 Task: Create a scrum project ArcticForge. Add to scrum project ArcticForge a team member softage.1@softage.net and assign as Project Lead. Add to scrum project ArcticForge a team member softage.2@softage.net
Action: Mouse moved to (171, 48)
Screenshot: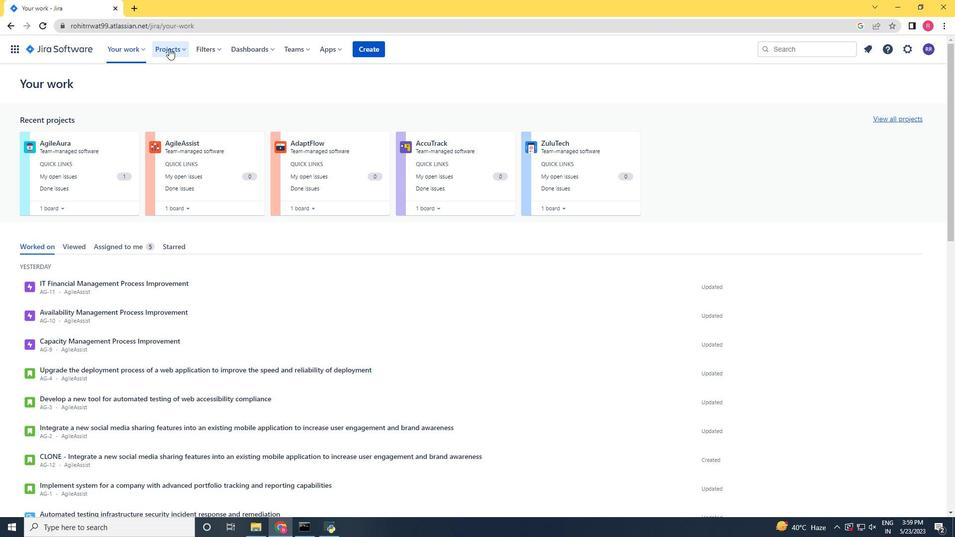 
Action: Mouse pressed left at (171, 48)
Screenshot: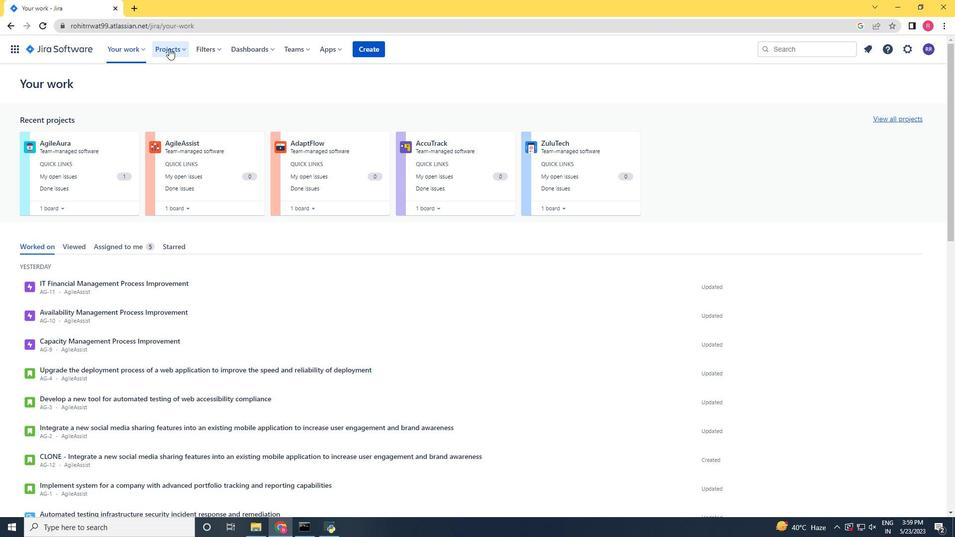 
Action: Mouse moved to (194, 243)
Screenshot: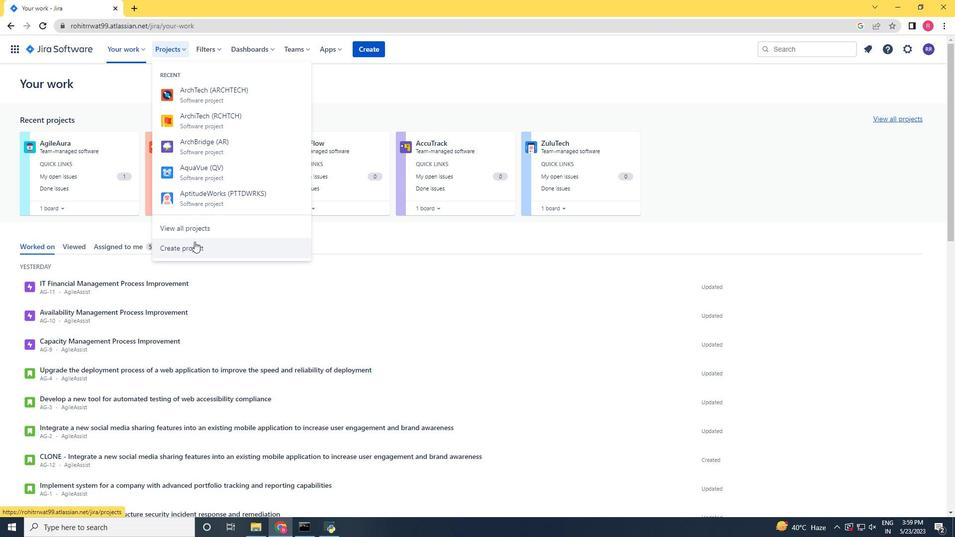 
Action: Mouse pressed left at (194, 243)
Screenshot: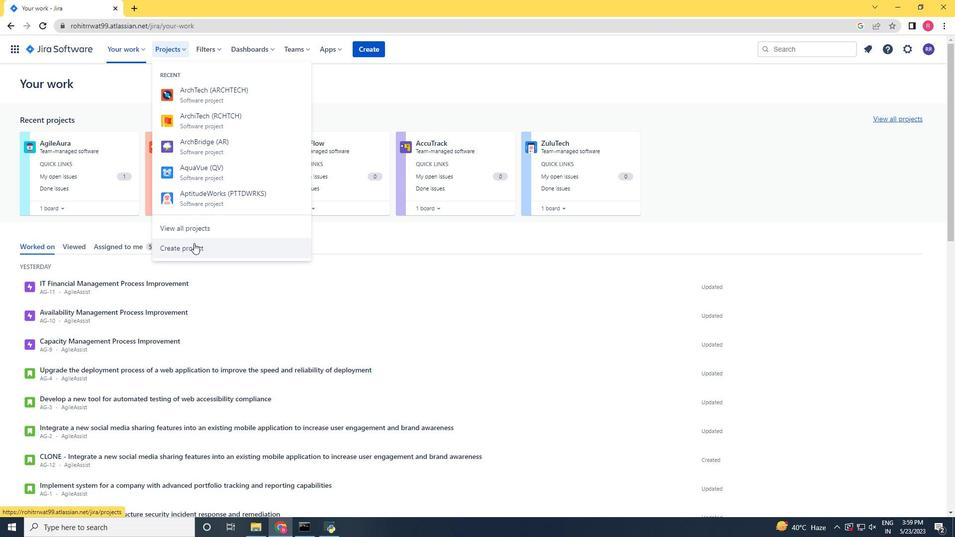 
Action: Mouse moved to (426, 229)
Screenshot: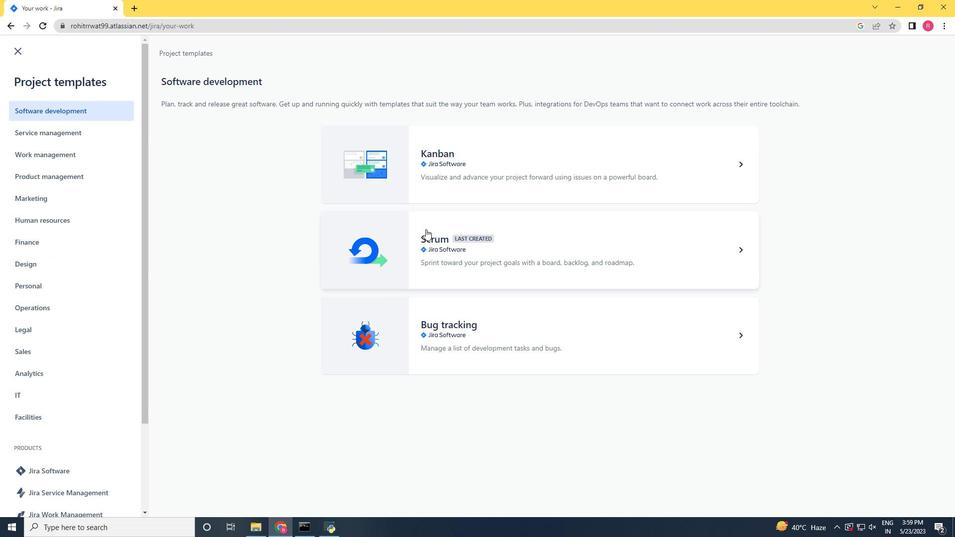 
Action: Mouse pressed left at (426, 229)
Screenshot: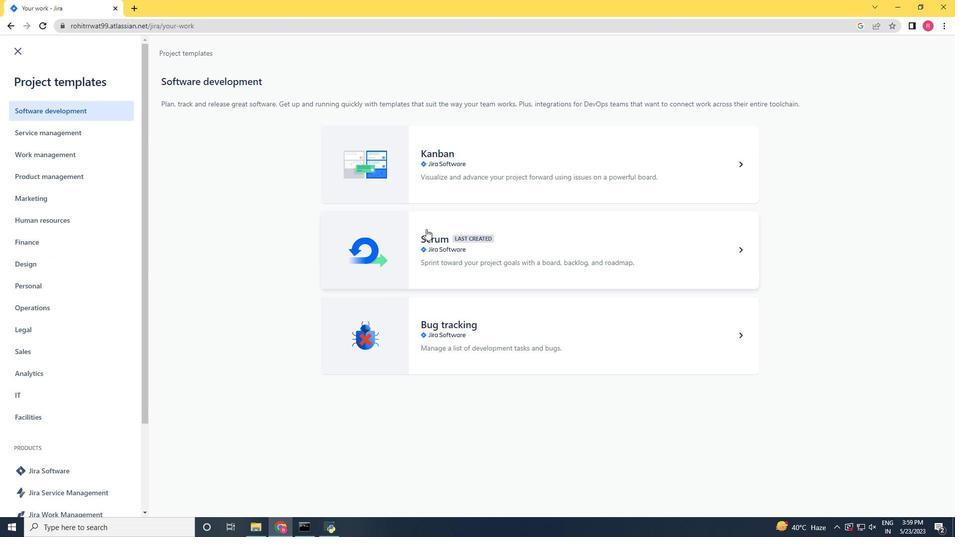 
Action: Mouse moved to (739, 492)
Screenshot: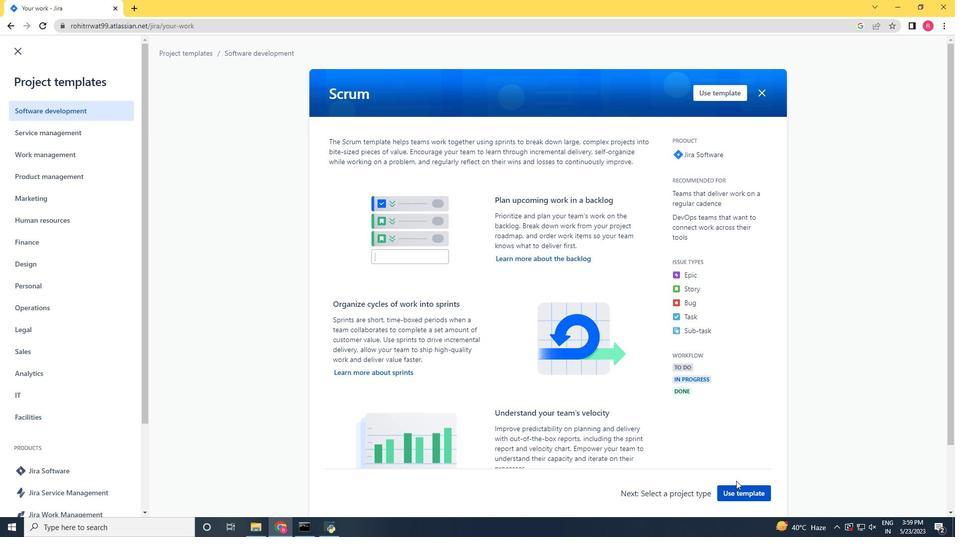 
Action: Mouse pressed left at (739, 492)
Screenshot: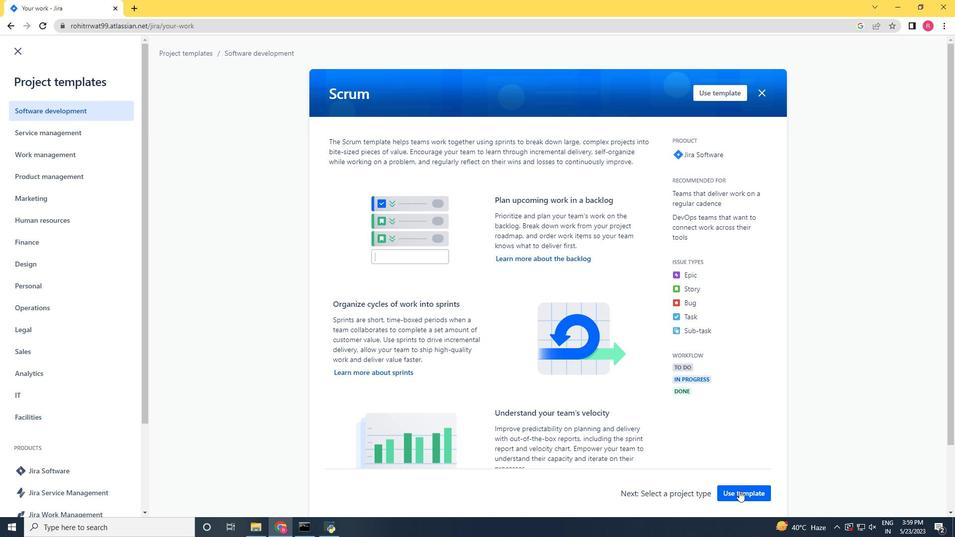 
Action: Mouse moved to (434, 489)
Screenshot: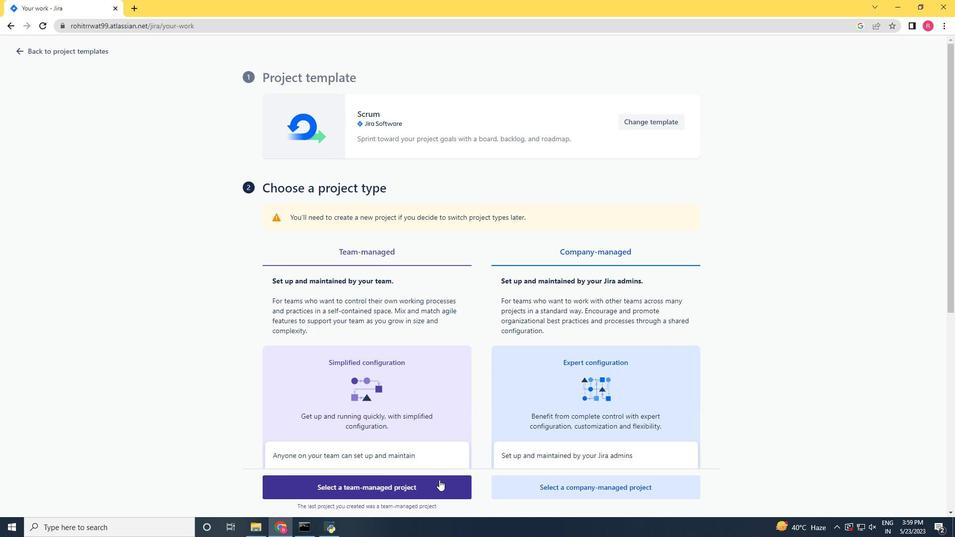 
Action: Mouse pressed left at (434, 489)
Screenshot: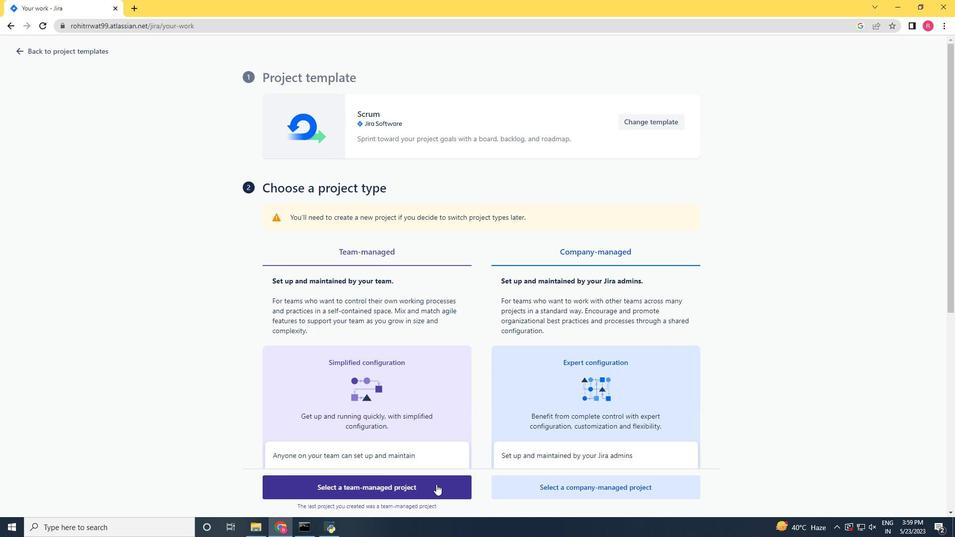 
Action: Mouse moved to (326, 114)
Screenshot: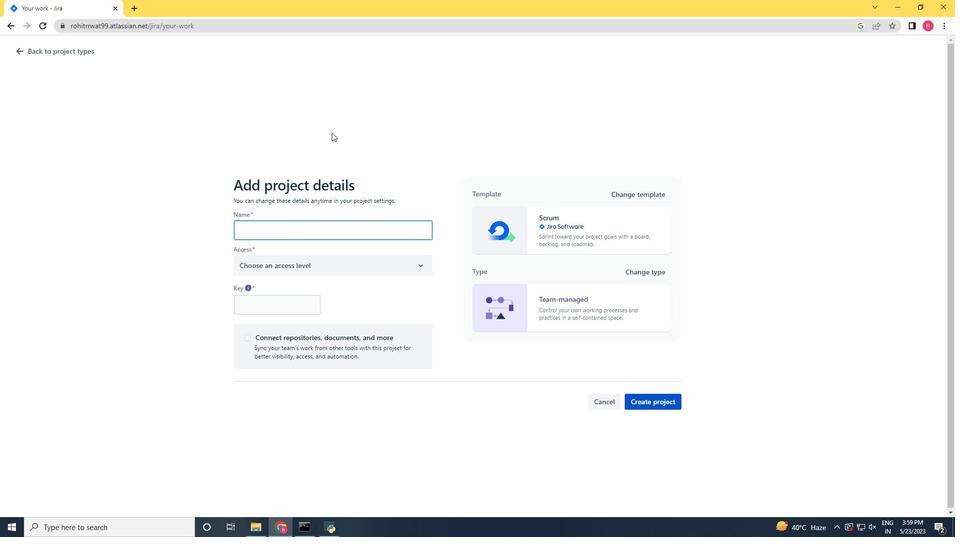 
Action: Key pressed <Key.shift><Key.shift><Key.shift><Key.shift><Key.shift><Key.shift><Key.shift><Key.shift><Key.shift><Key.shift><Key.shift><Key.shift><Key.shift><Key.shift><Key.shift>Arctic<Key.shift><Key.shift><Key.shift><Key.shift><Key.shift><Key.shift><Key.shift><Key.shift><Key.shift><Key.shift><Key.shift><Key.shift>Forge
Screenshot: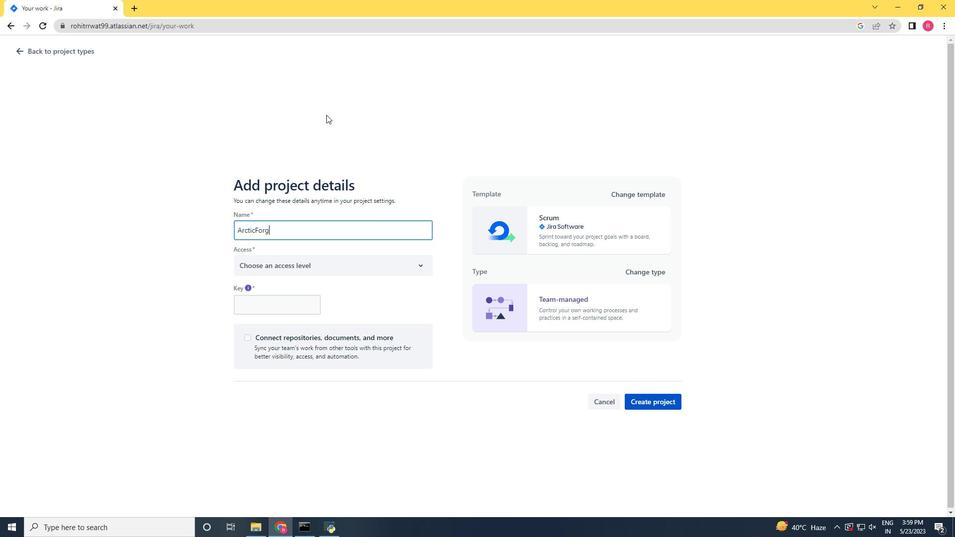
Action: Mouse moved to (323, 262)
Screenshot: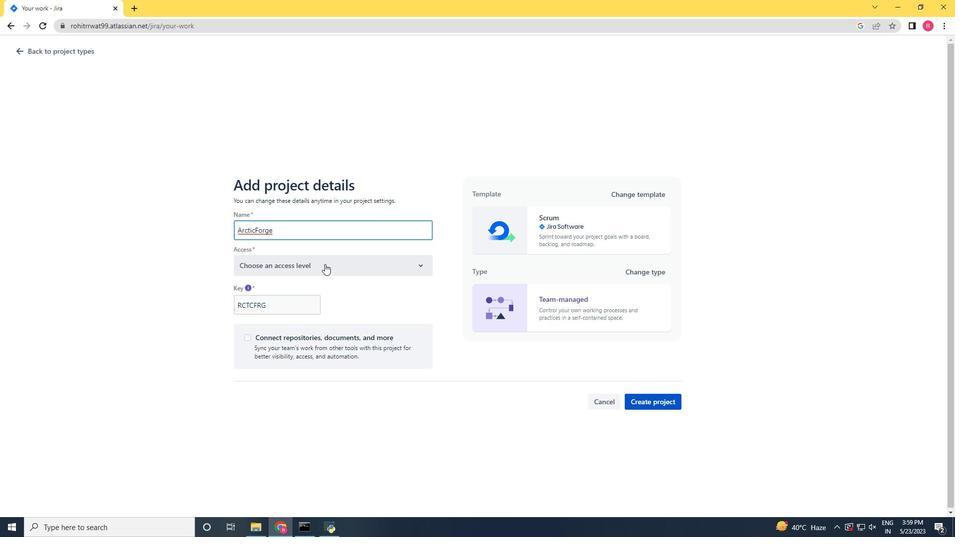 
Action: Mouse pressed left at (323, 262)
Screenshot: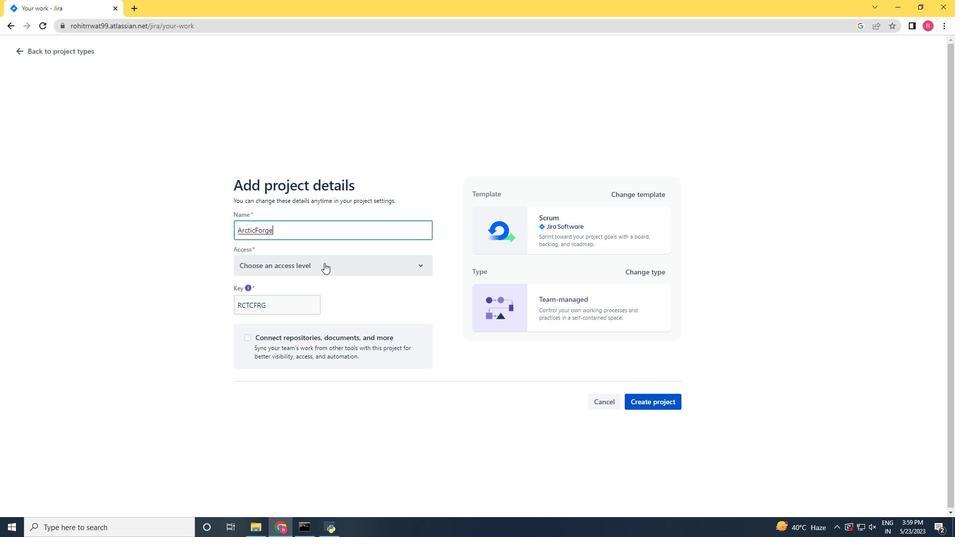 
Action: Mouse moved to (304, 302)
Screenshot: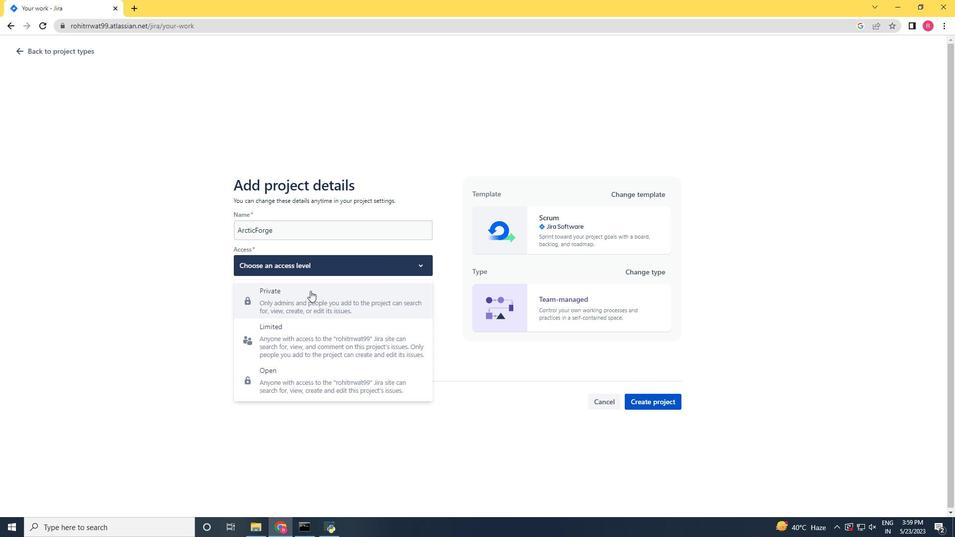 
Action: Mouse pressed left at (304, 302)
Screenshot: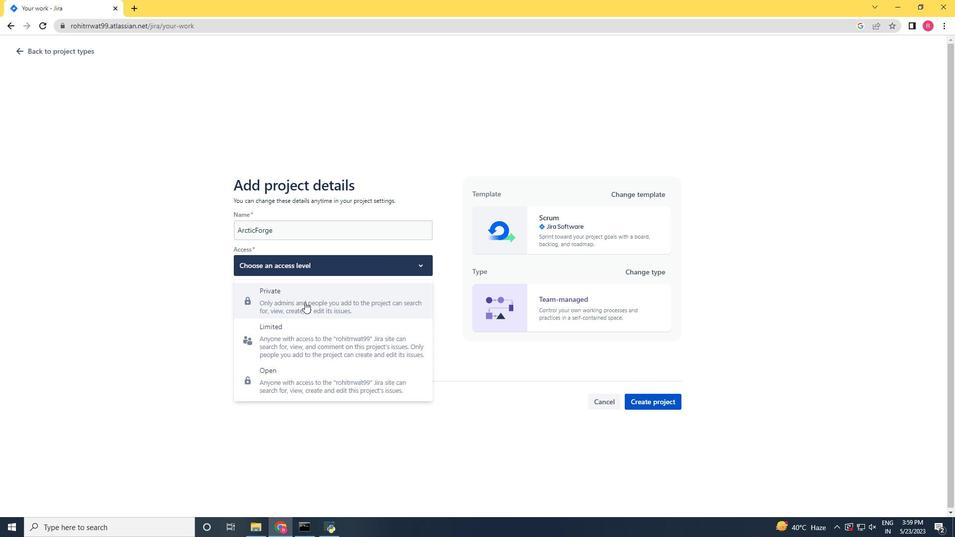 
Action: Mouse moved to (659, 402)
Screenshot: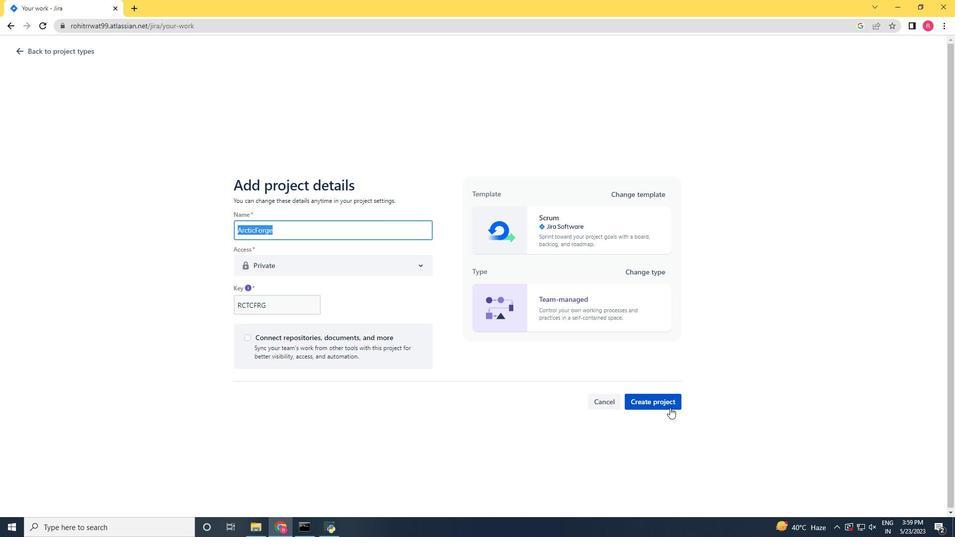 
Action: Mouse pressed left at (659, 402)
Screenshot: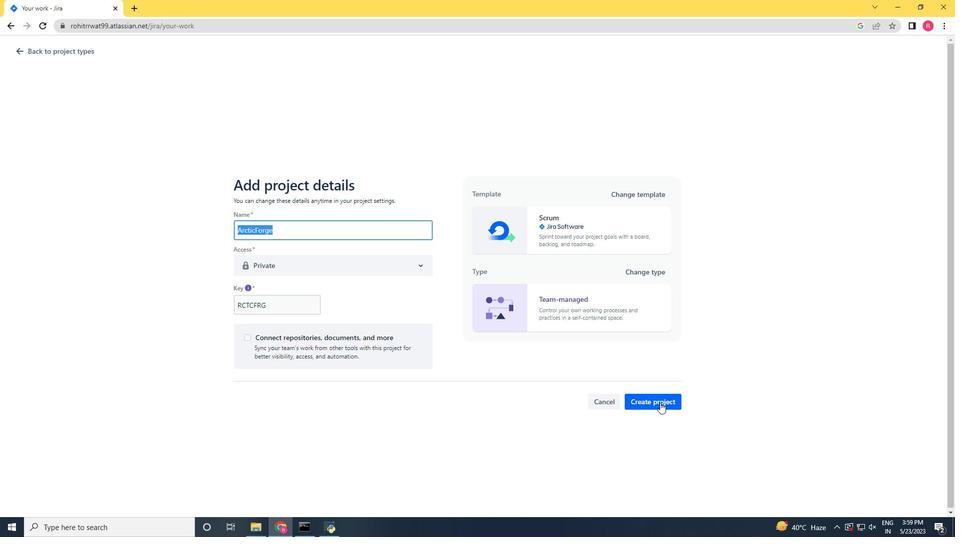 
Action: Mouse moved to (242, 135)
Screenshot: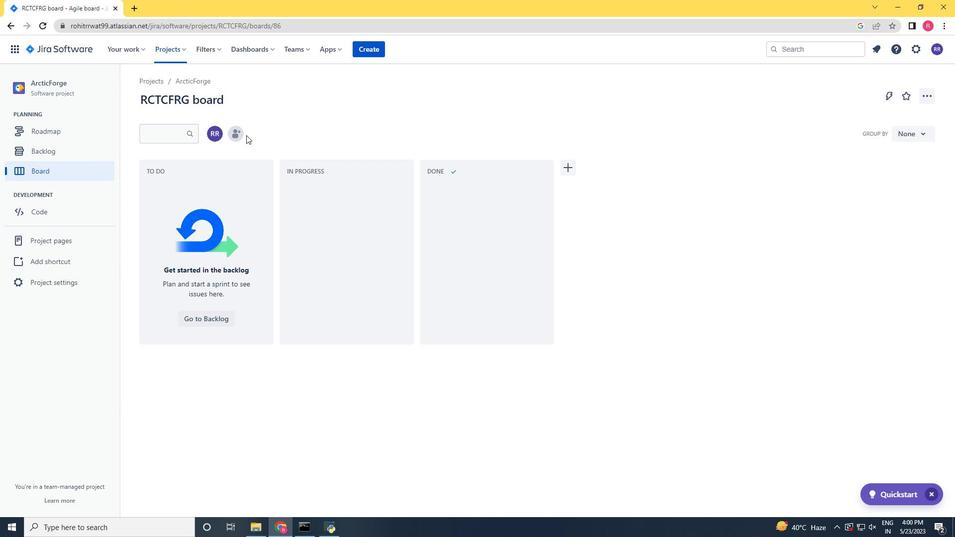 
Action: Mouse pressed left at (242, 135)
Screenshot: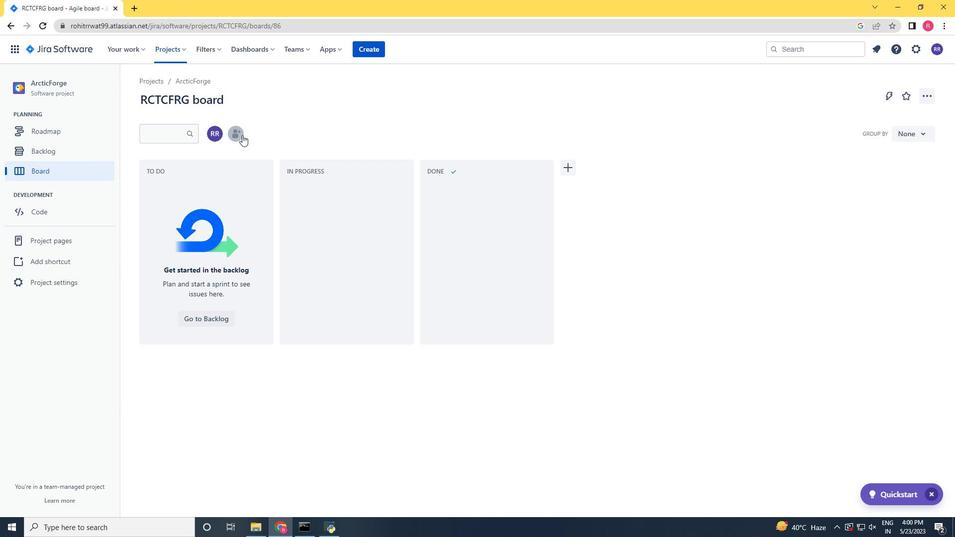 
Action: Mouse moved to (242, 135)
Screenshot: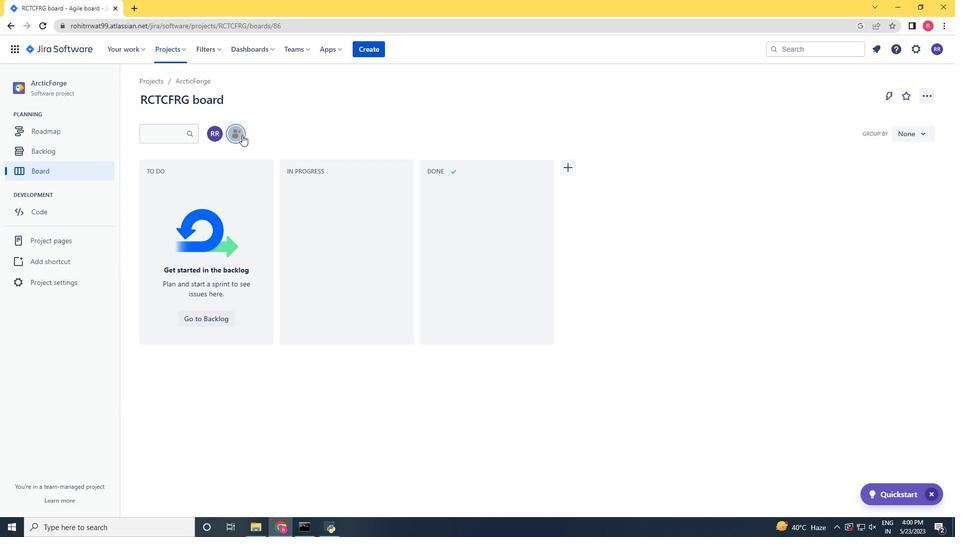 
Action: Key pressed softage.1<Key.shift>@softage.net
Screenshot: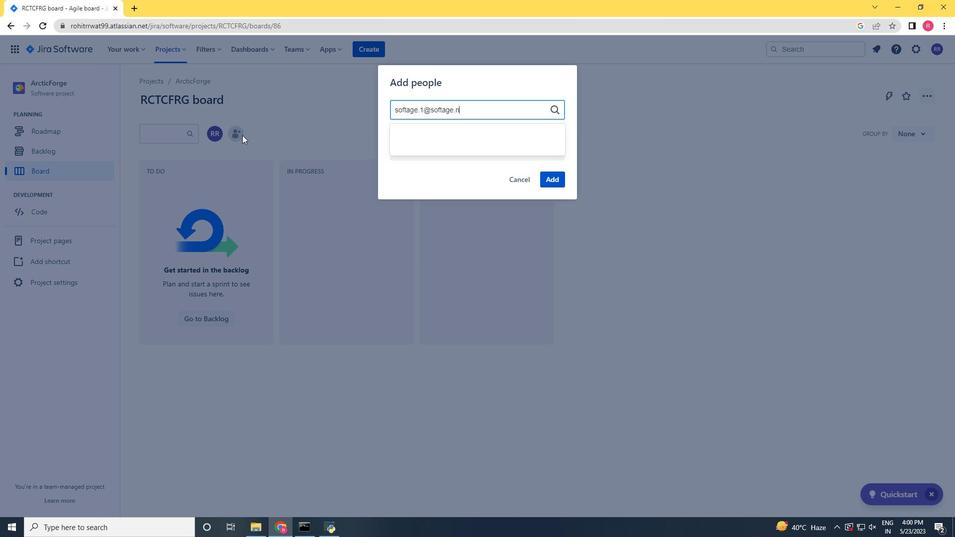 
Action: Mouse moved to (455, 138)
Screenshot: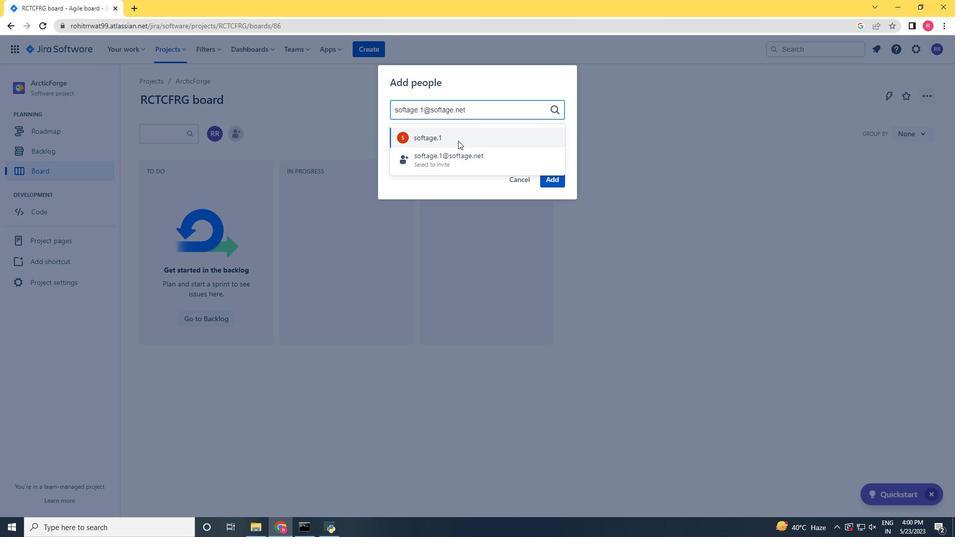 
Action: Mouse pressed left at (455, 138)
Screenshot: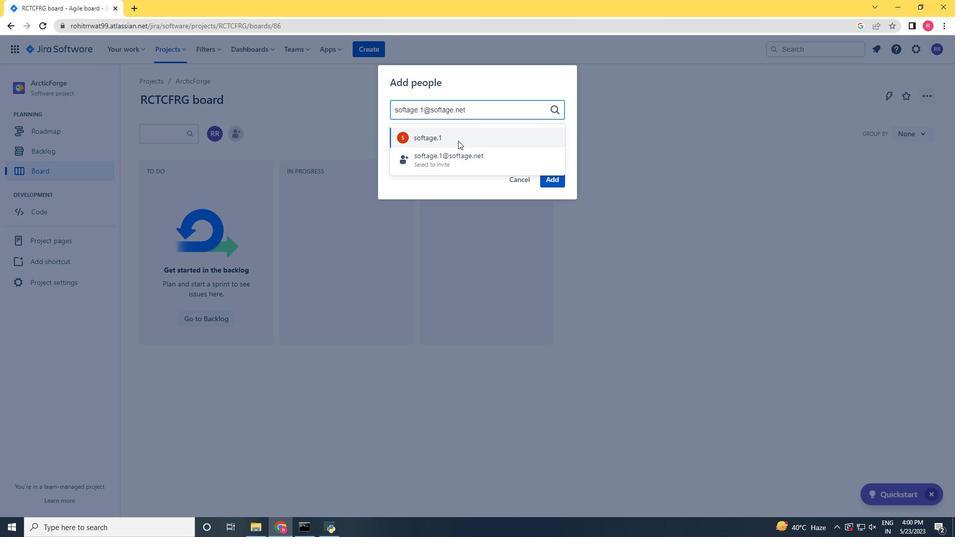 
Action: Mouse moved to (548, 182)
Screenshot: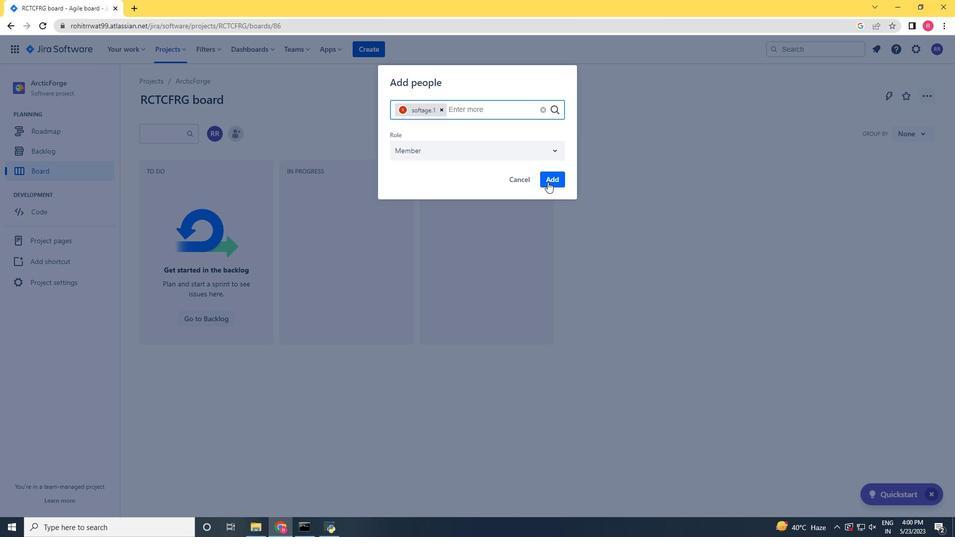 
Action: Mouse pressed left at (548, 182)
Screenshot: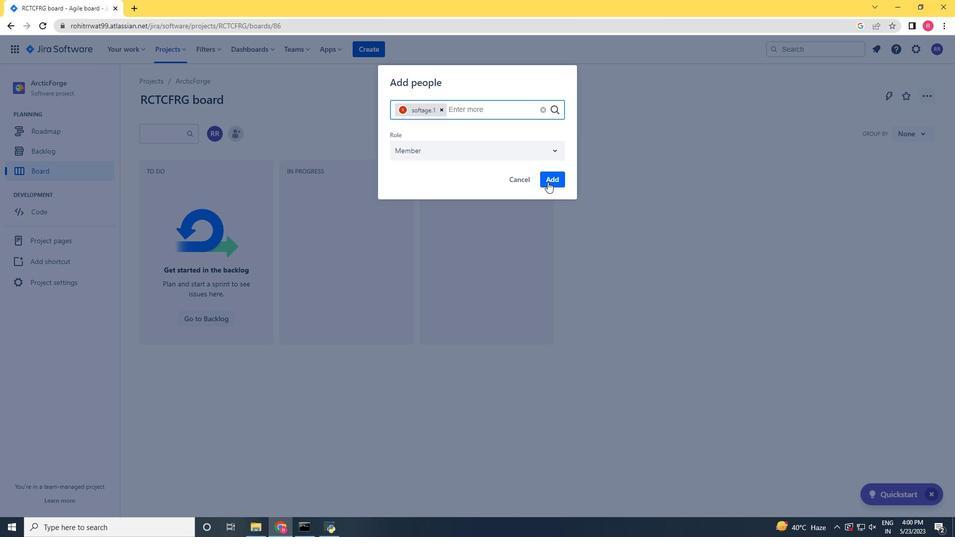 
Action: Mouse moved to (101, 285)
Screenshot: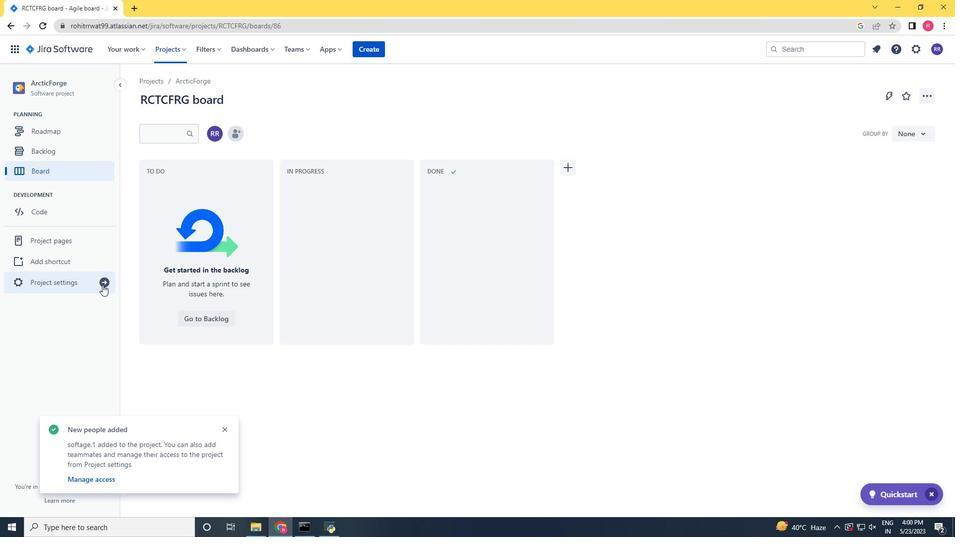 
Action: Mouse pressed left at (101, 285)
Screenshot: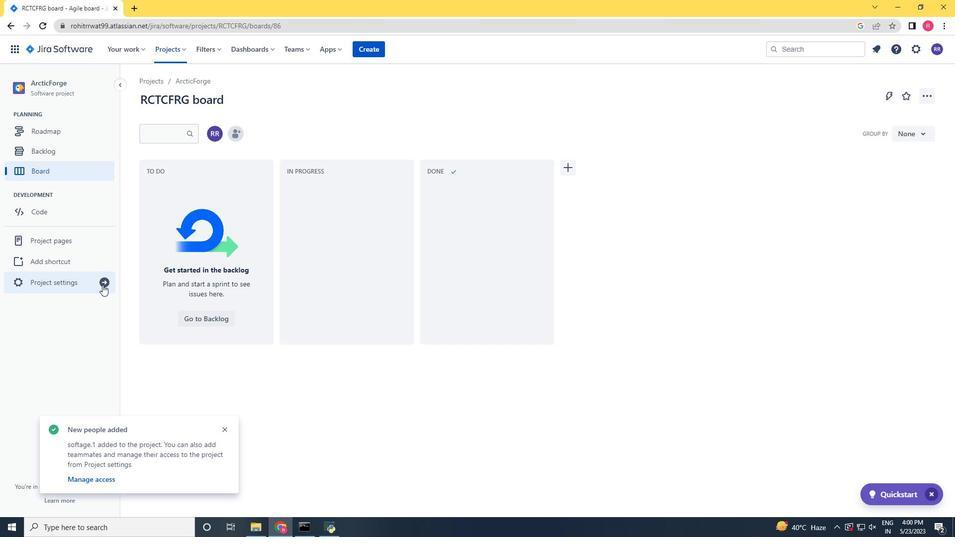 
Action: Mouse moved to (95, 282)
Screenshot: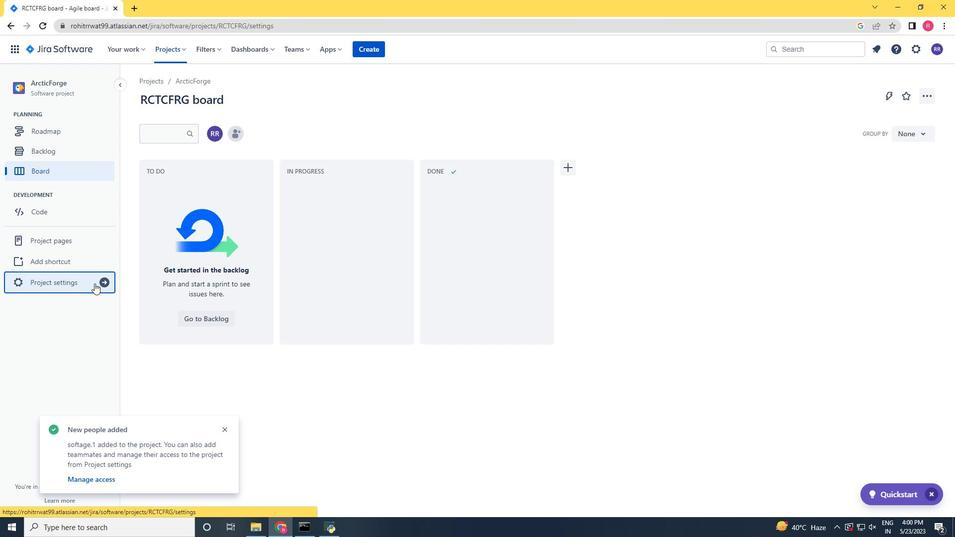 
Action: Mouse pressed left at (95, 282)
Screenshot: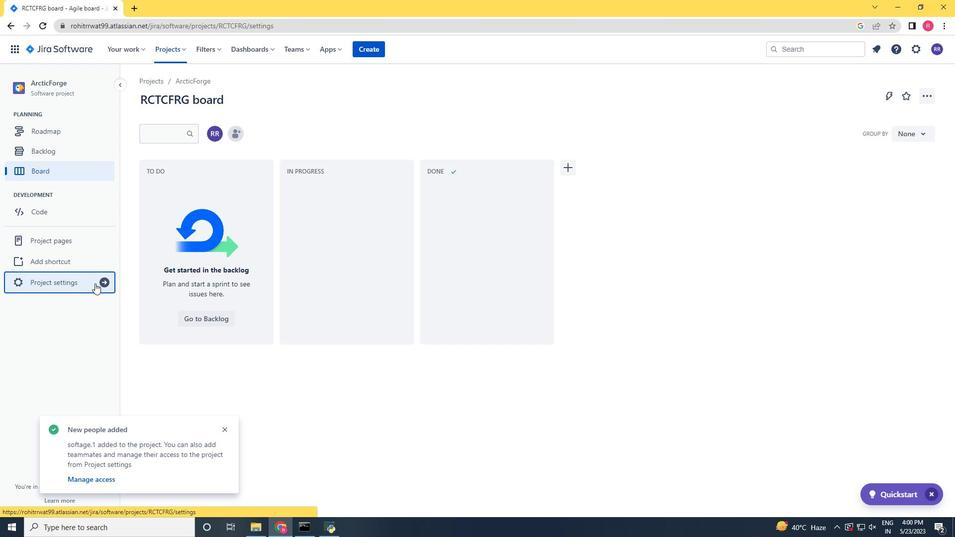 
Action: Mouse moved to (287, 245)
Screenshot: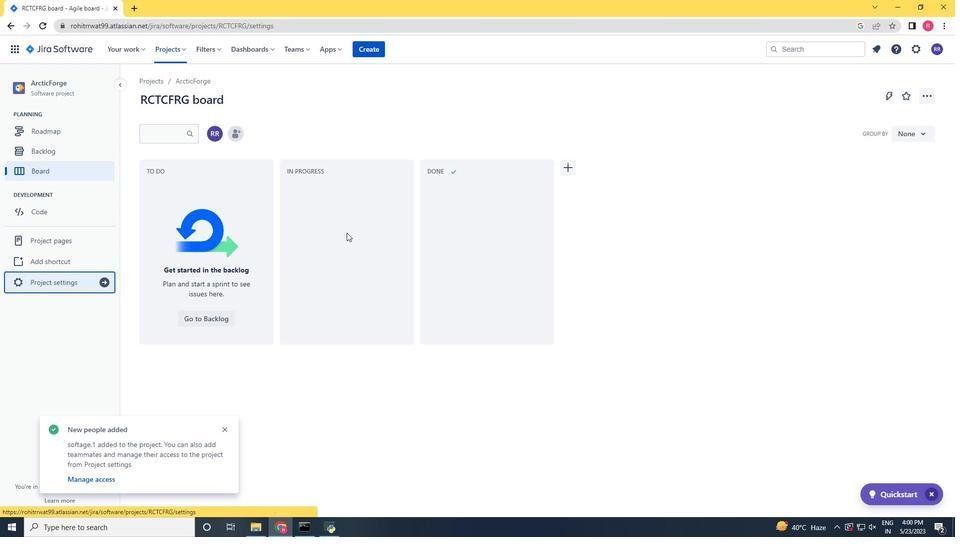 
Action: Mouse scrolled (310, 237) with delta (0, 0)
Screenshot: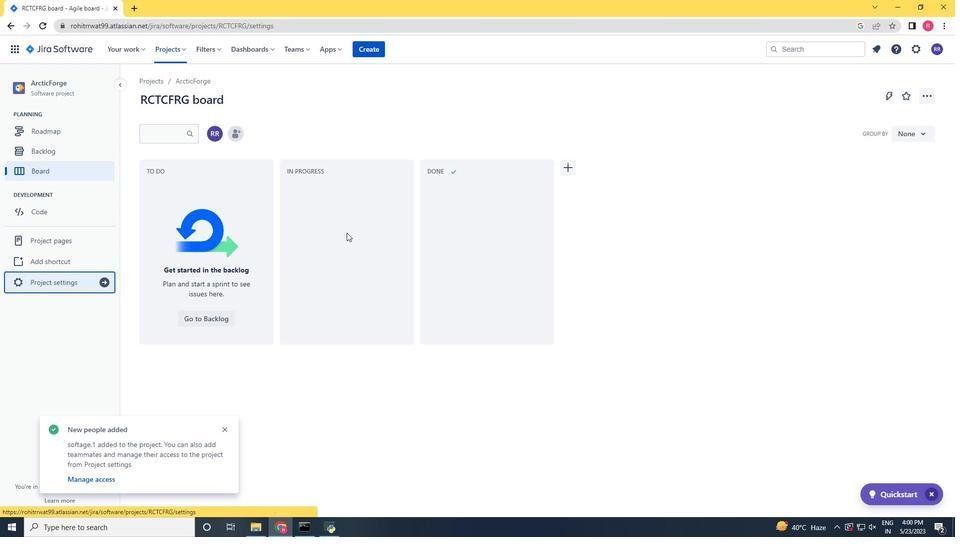 
Action: Mouse moved to (284, 247)
Screenshot: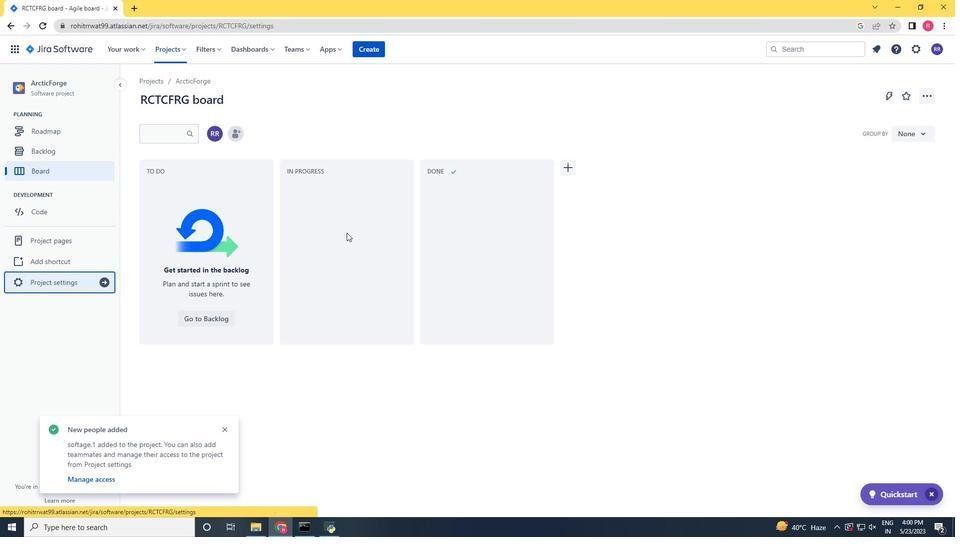 
Action: Mouse scrolled (286, 245) with delta (0, 0)
Screenshot: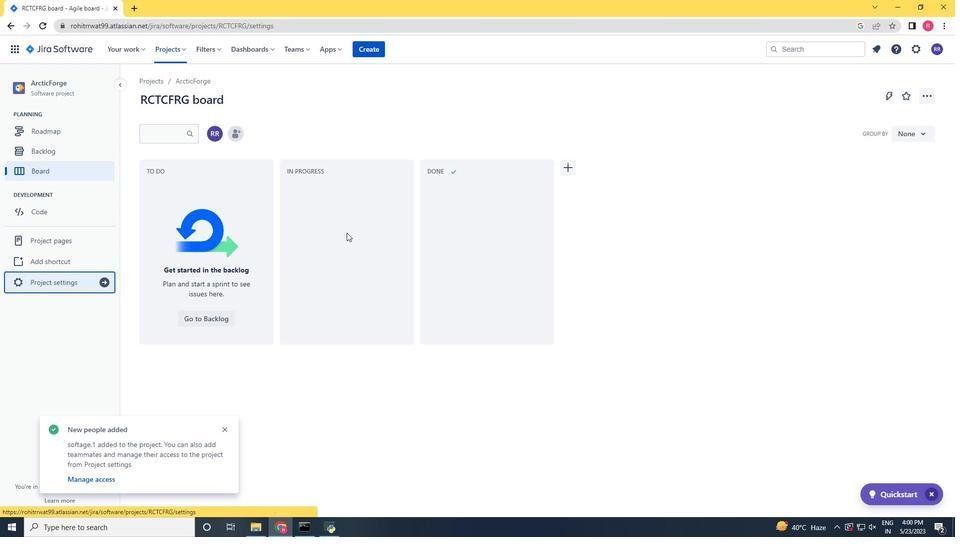 
Action: Mouse scrolled (284, 246) with delta (0, 0)
Screenshot: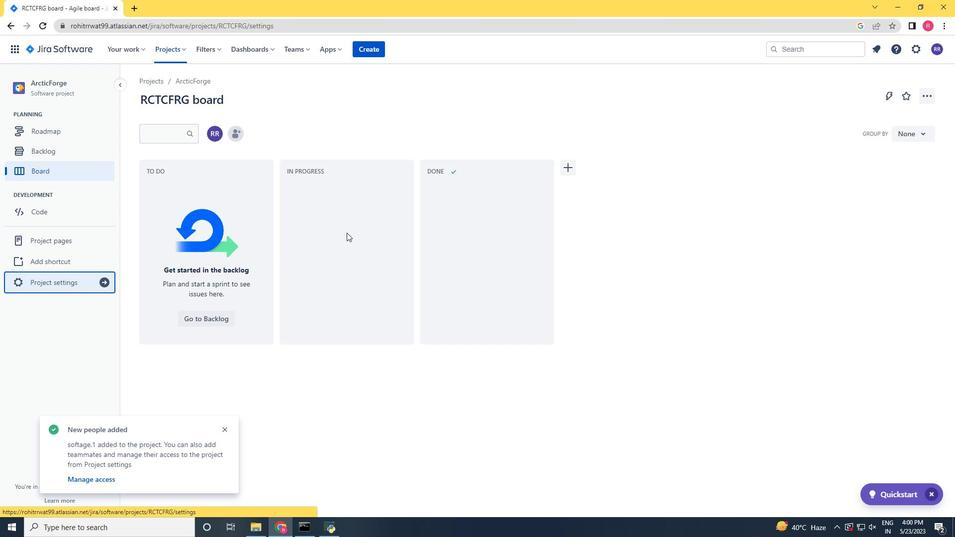 
Action: Mouse scrolled (284, 246) with delta (0, 0)
Screenshot: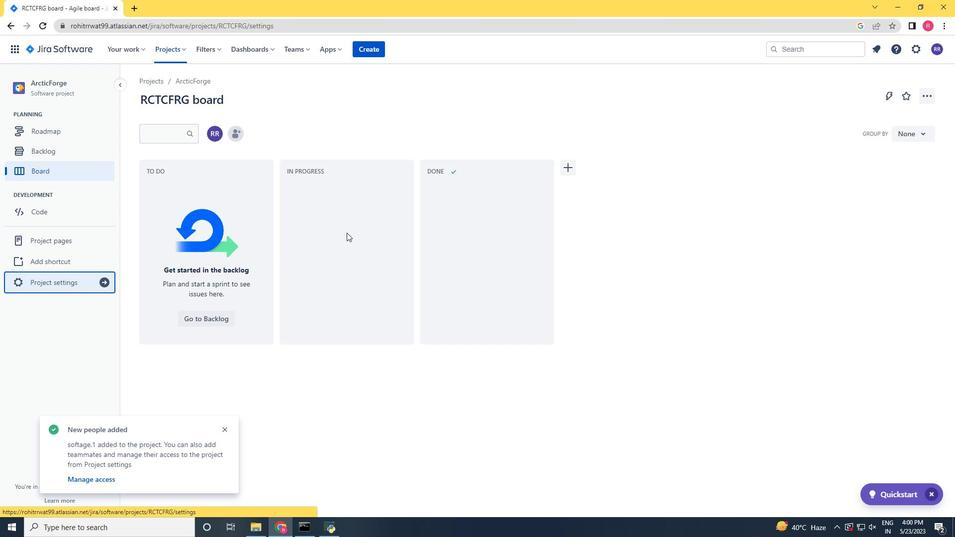 
Action: Mouse scrolled (284, 246) with delta (0, 0)
Screenshot: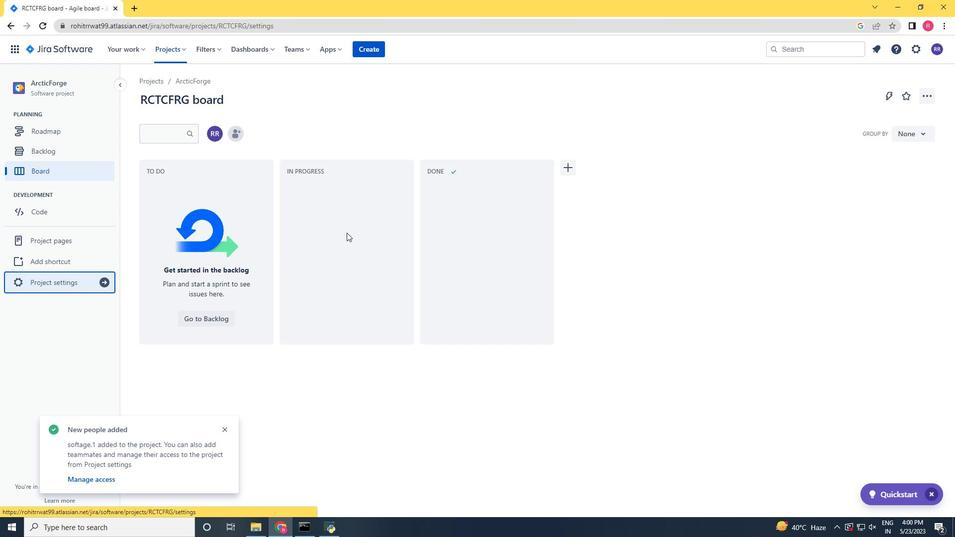 
Action: Mouse moved to (346, 221)
Screenshot: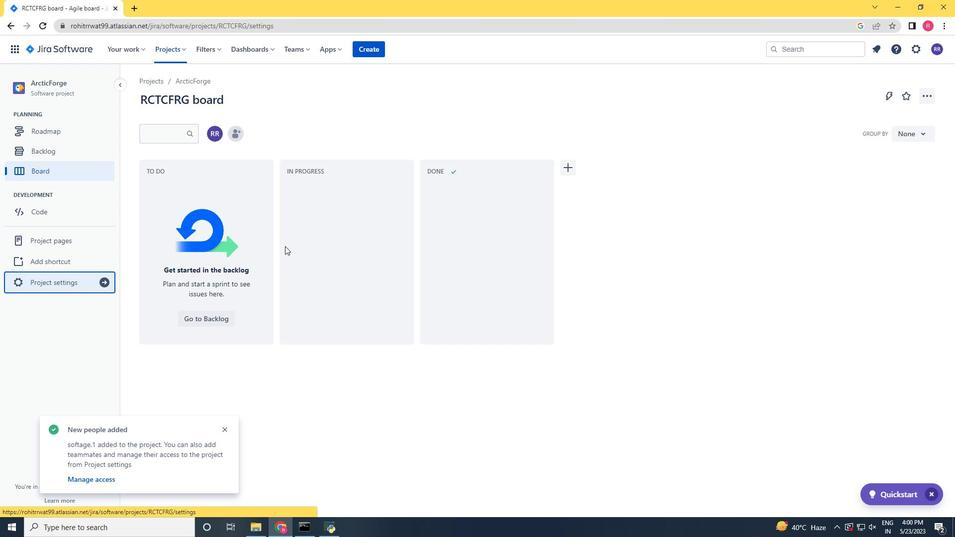 
Action: Mouse scrolled (346, 221) with delta (0, 0)
Screenshot: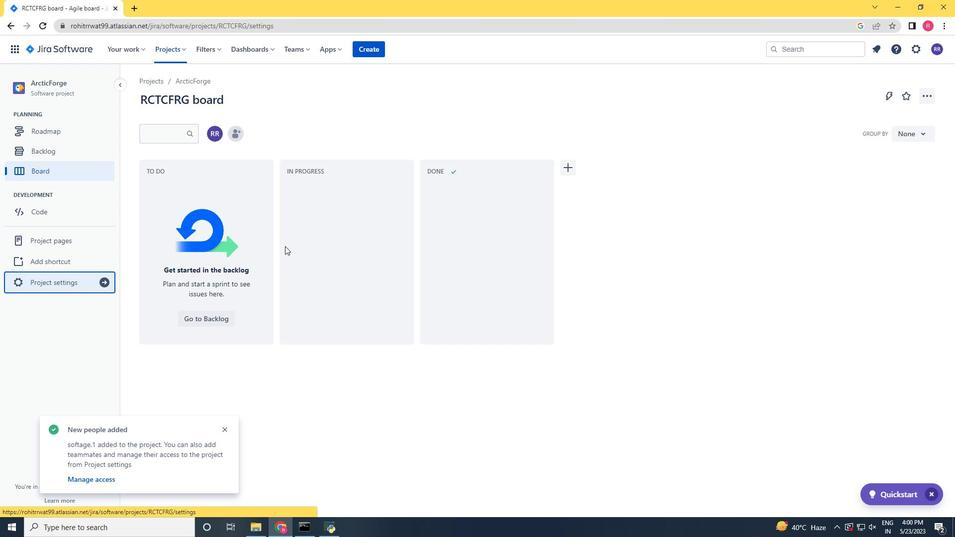 
Action: Mouse moved to (628, 111)
Screenshot: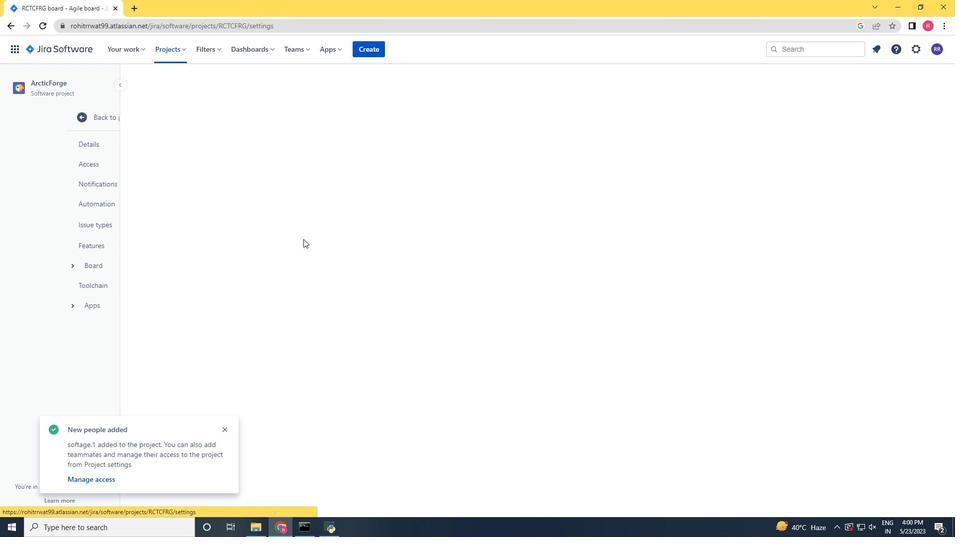 
Action: Mouse scrolled (628, 112) with delta (0, 0)
Screenshot: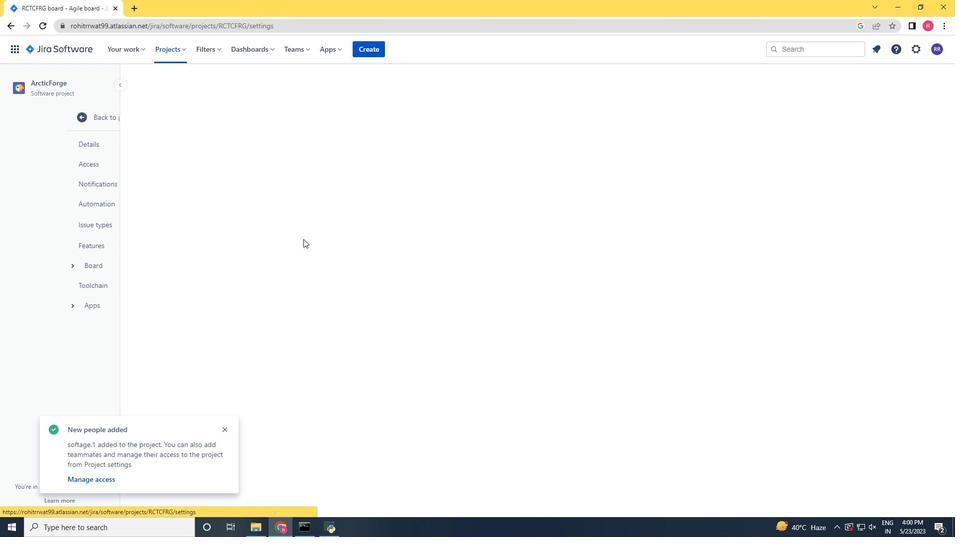 
Action: Mouse moved to (530, 352)
Screenshot: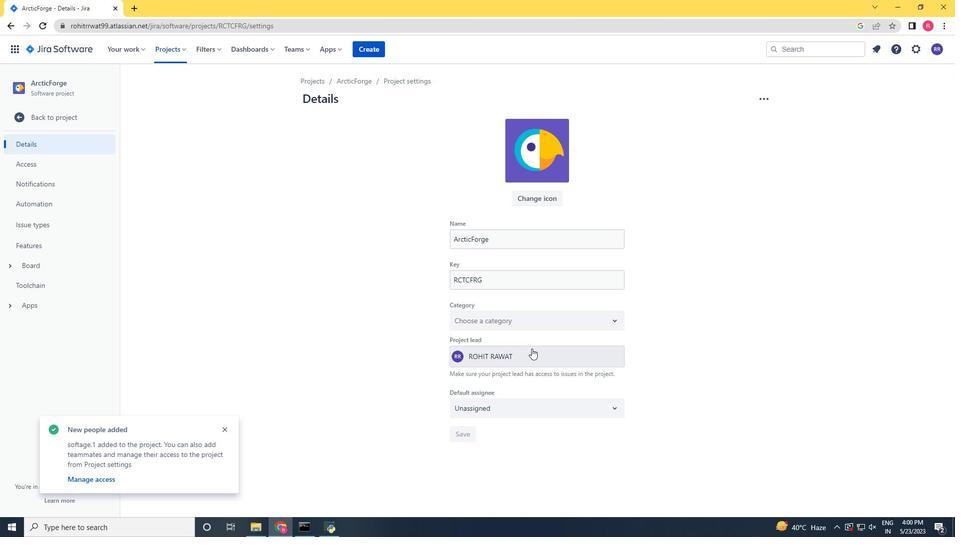
Action: Mouse pressed left at (530, 352)
Screenshot: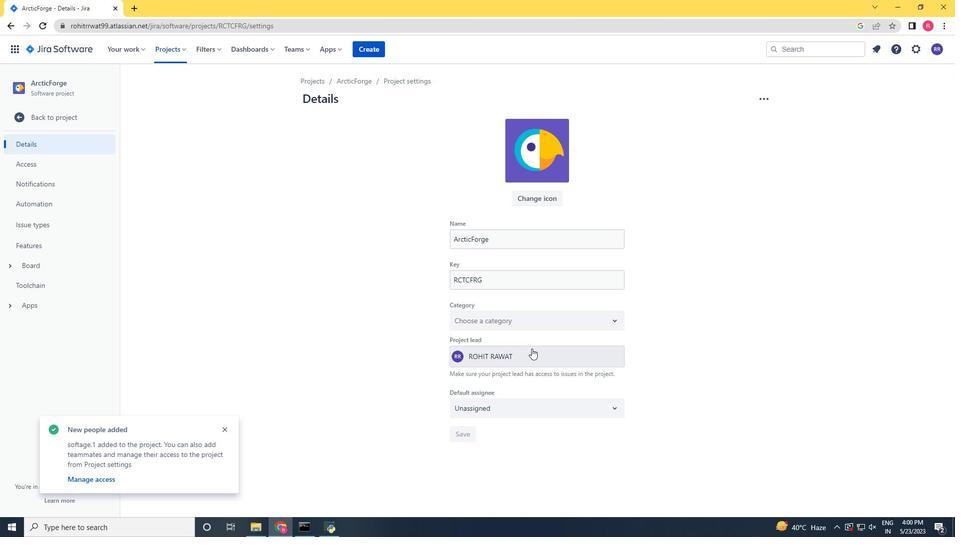 
Action: Mouse moved to (530, 352)
Screenshot: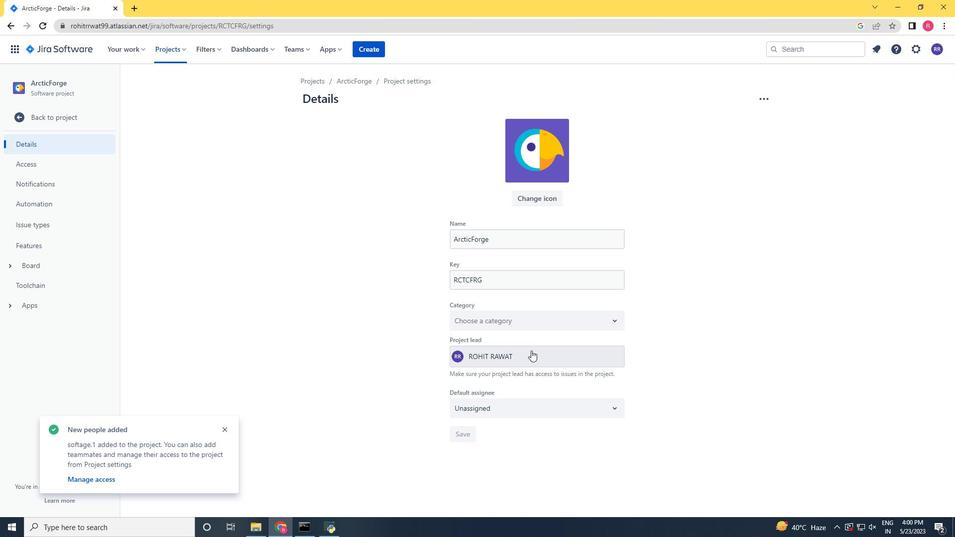 
Action: Key pressed softage.1<Key.shift>@softage.net
Screenshot: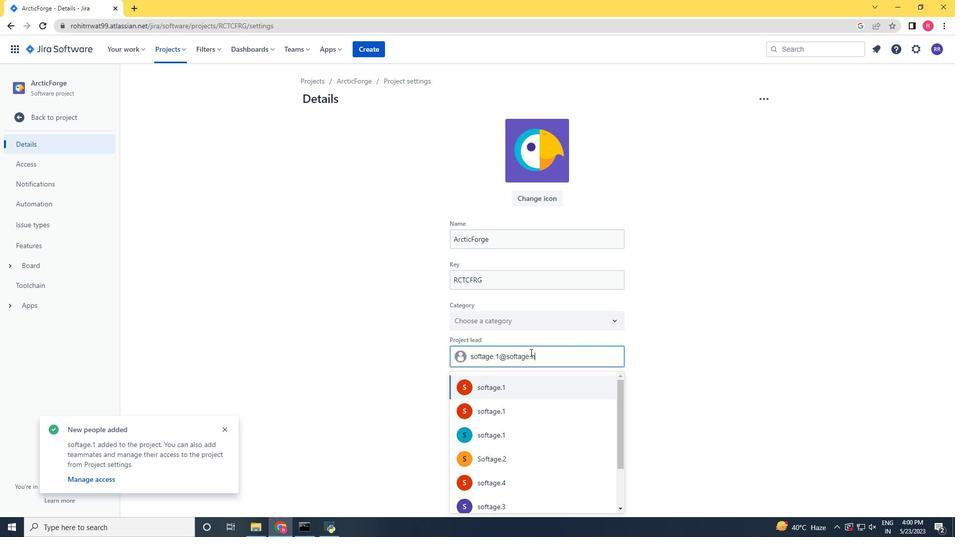 
Action: Mouse moved to (507, 391)
Screenshot: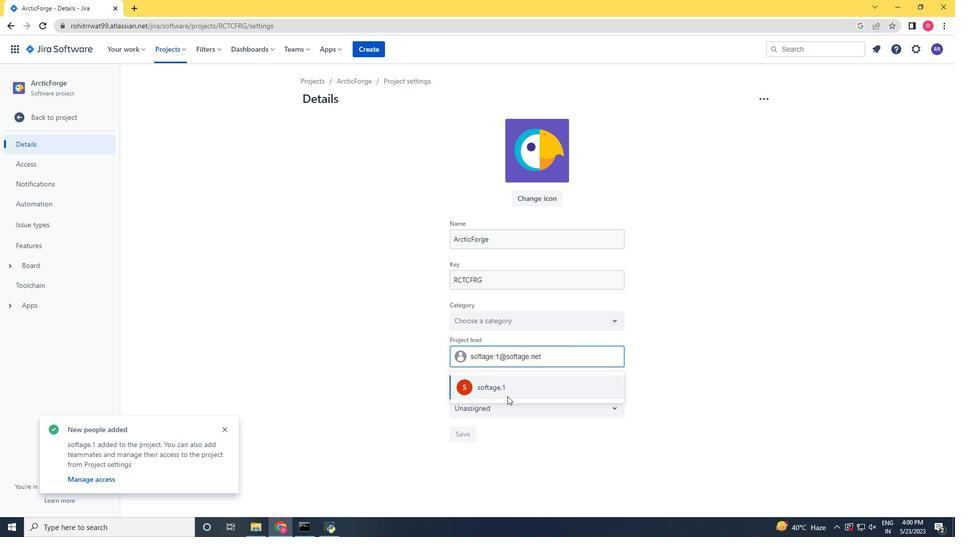 
Action: Mouse pressed left at (507, 391)
Screenshot: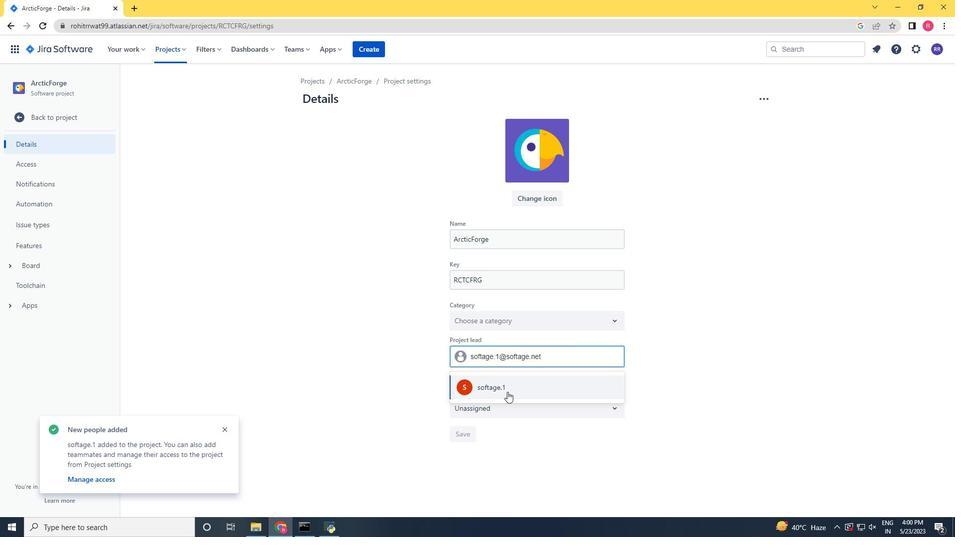 
Action: Mouse moved to (495, 407)
Screenshot: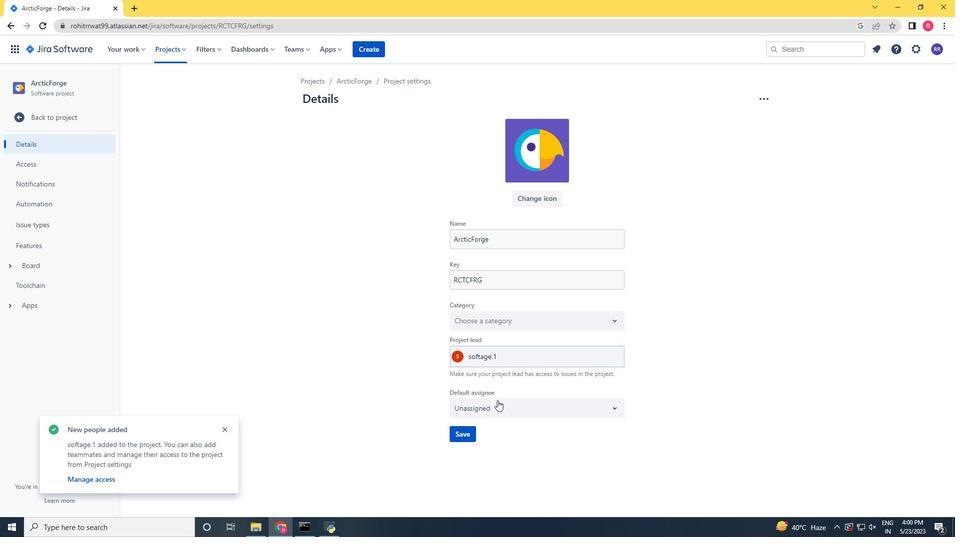 
Action: Mouse pressed left at (495, 407)
Screenshot: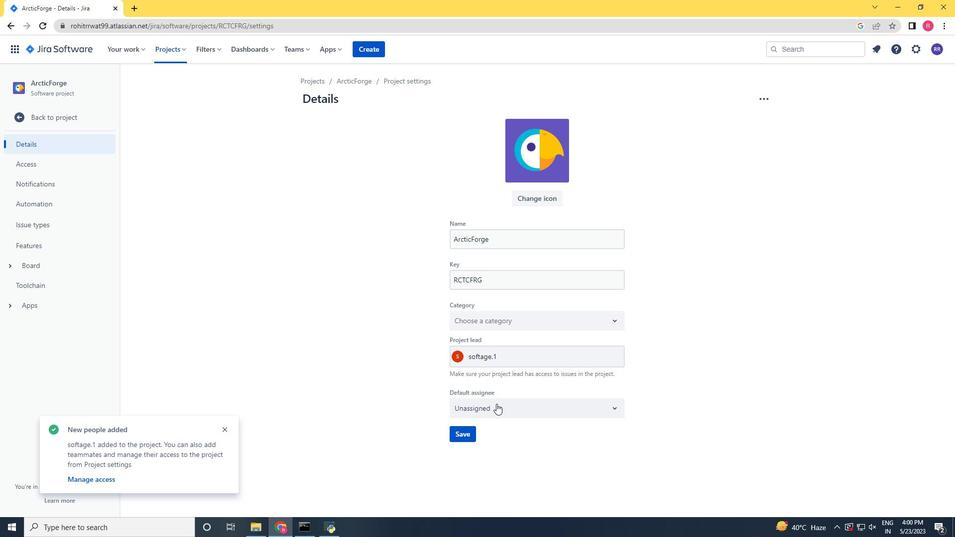 
Action: Mouse moved to (479, 431)
Screenshot: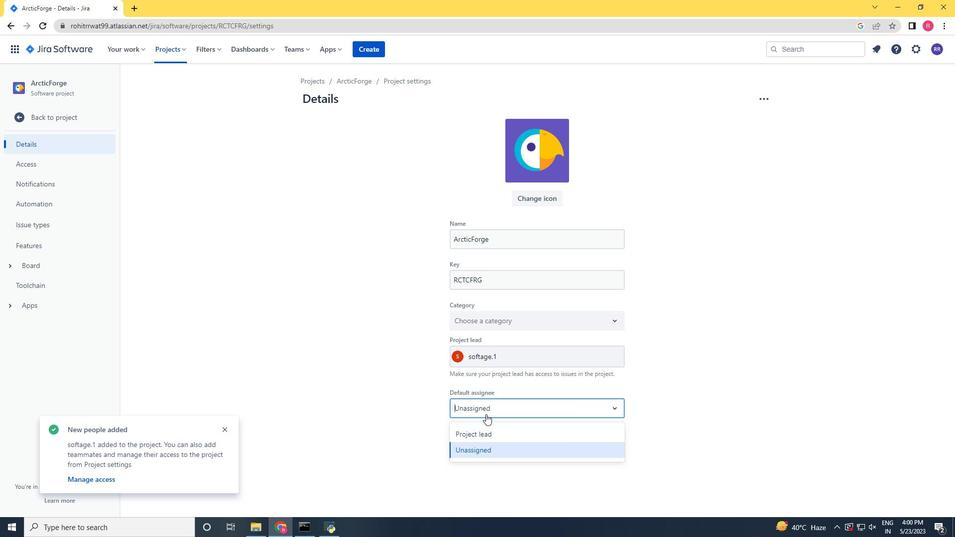 
Action: Mouse pressed left at (479, 431)
Screenshot: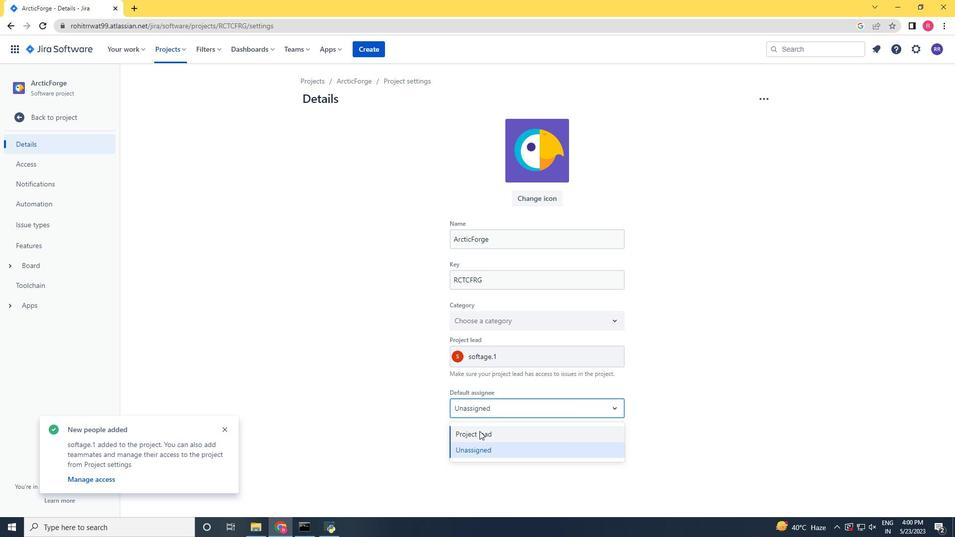 
Action: Mouse moved to (468, 430)
Screenshot: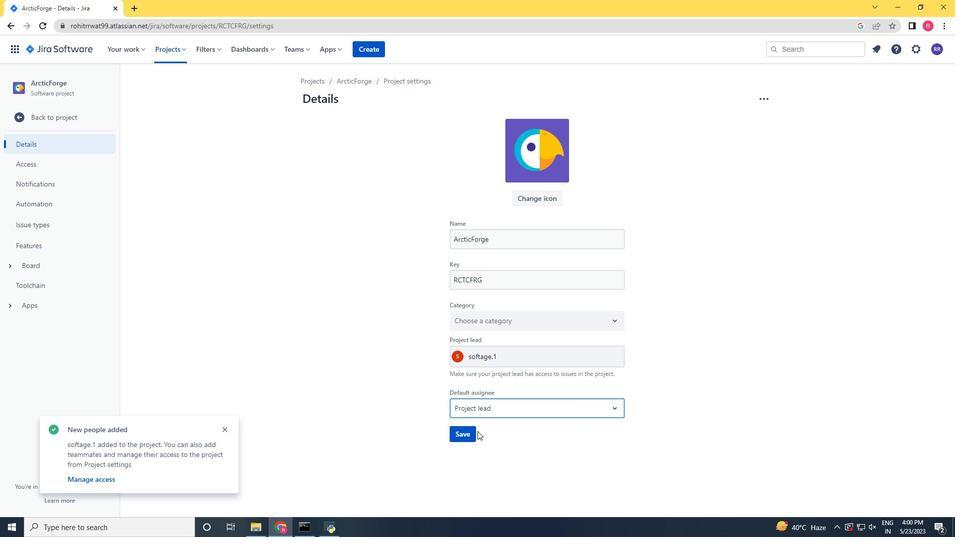 
Action: Mouse pressed left at (468, 430)
Screenshot: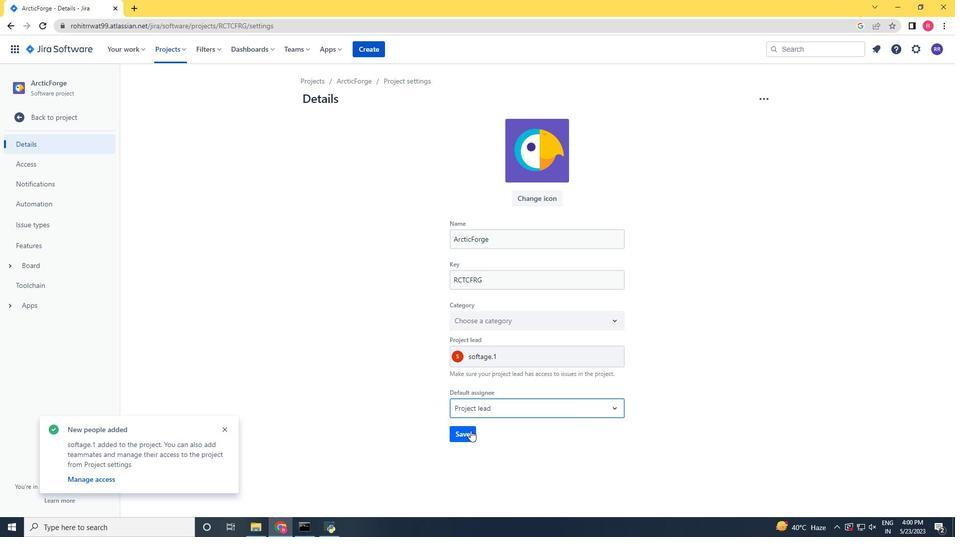 
Action: Mouse moved to (223, 430)
Screenshot: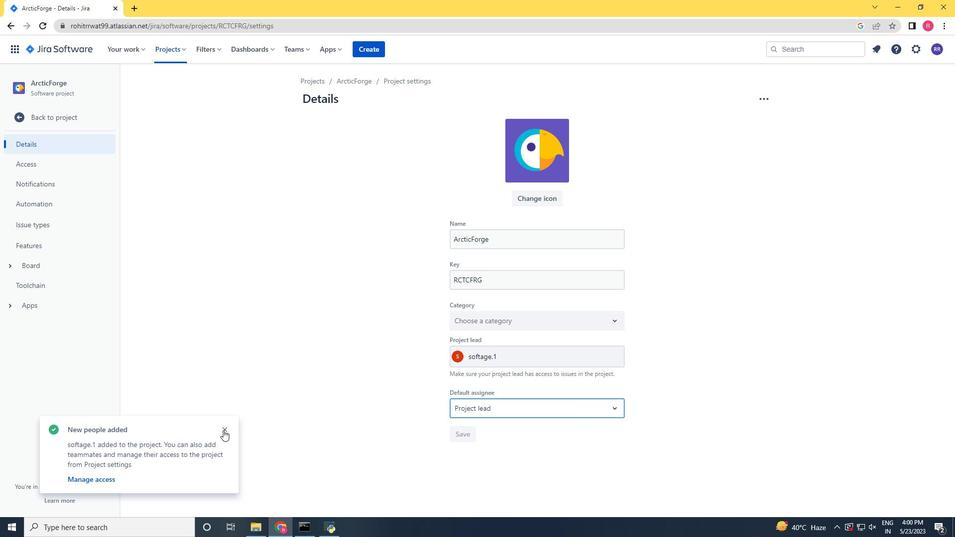 
Action: Mouse pressed left at (223, 430)
Screenshot: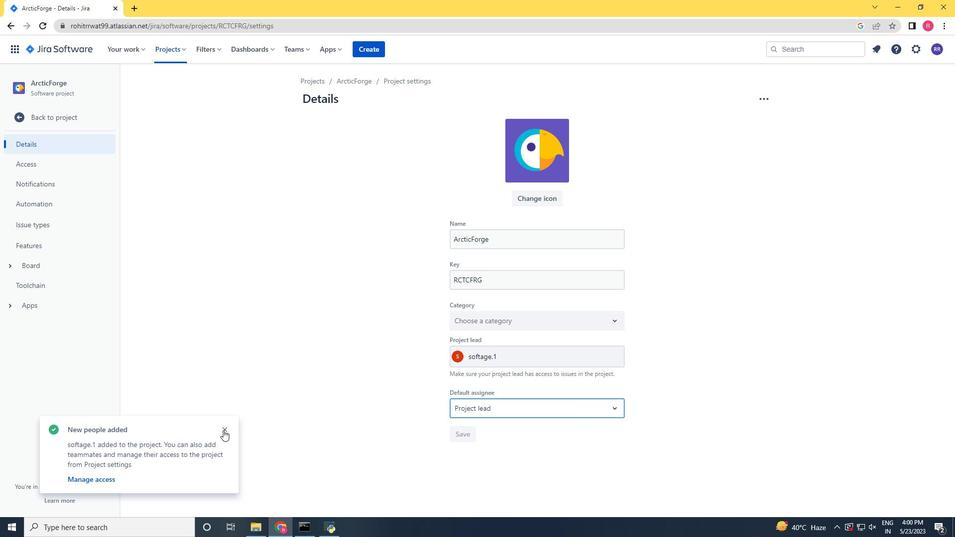 
Action: Mouse moved to (224, 460)
Screenshot: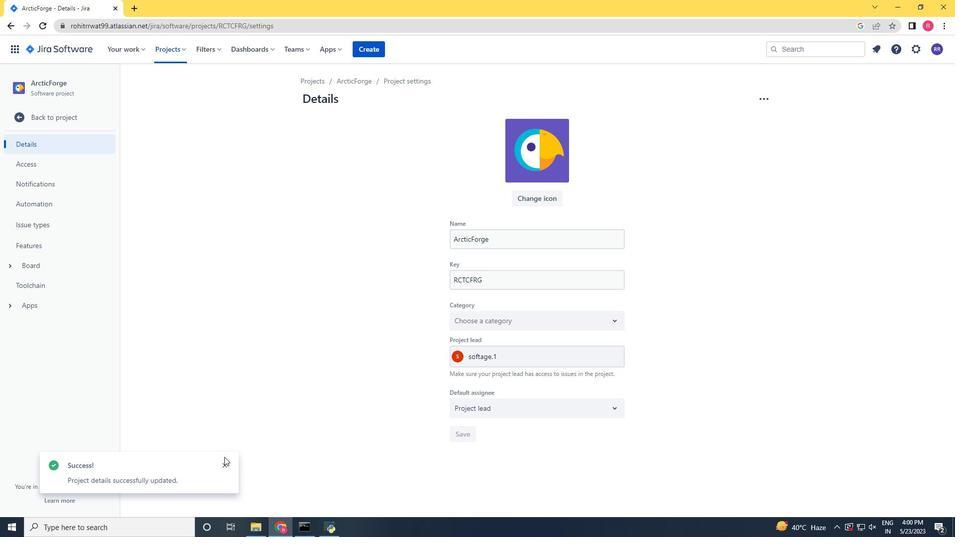 
Action: Mouse pressed left at (224, 460)
Screenshot: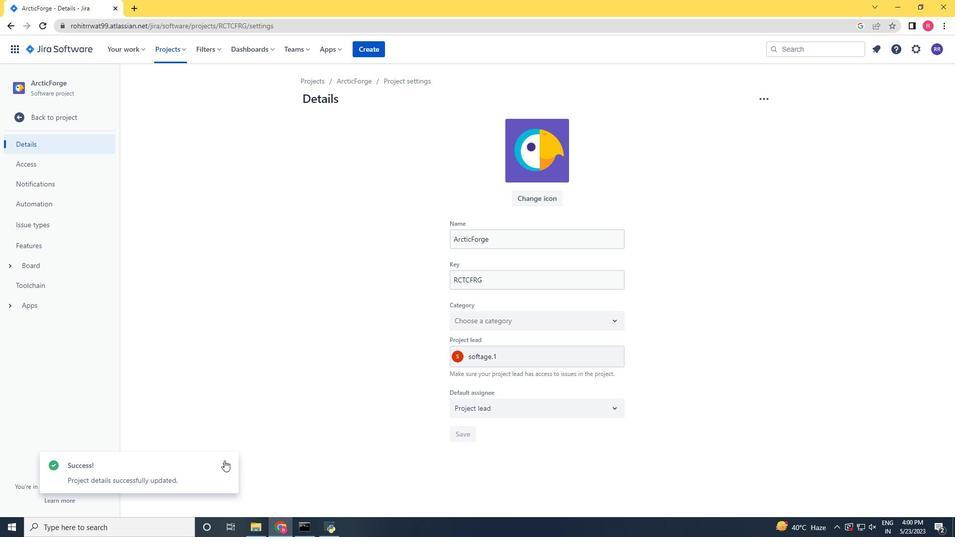 
Action: Mouse moved to (50, 118)
Screenshot: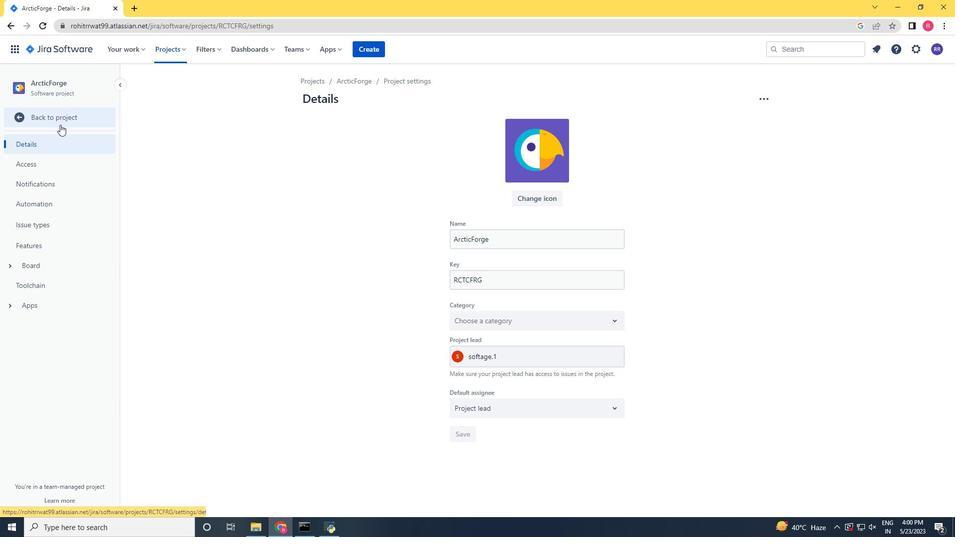 
Action: Mouse pressed left at (50, 118)
Screenshot: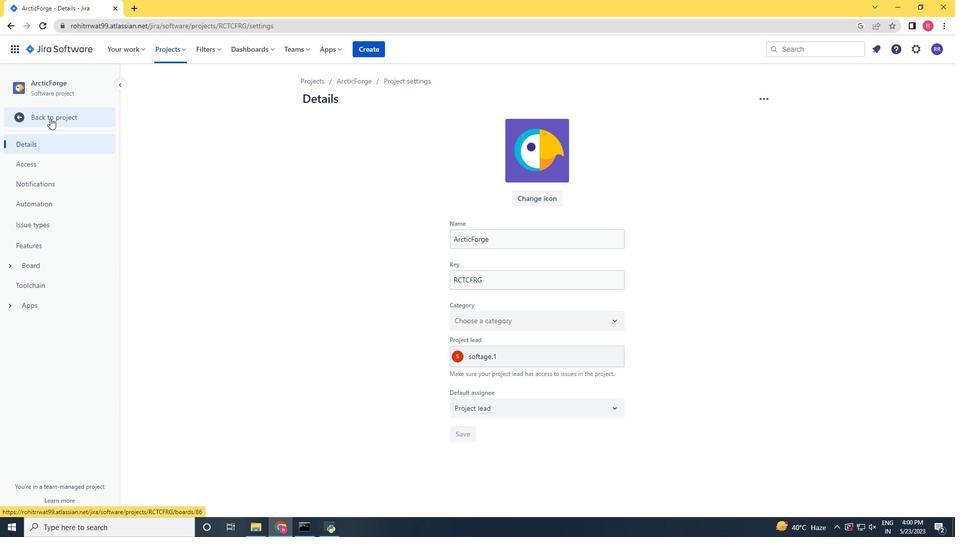 
Action: Mouse moved to (238, 134)
Screenshot: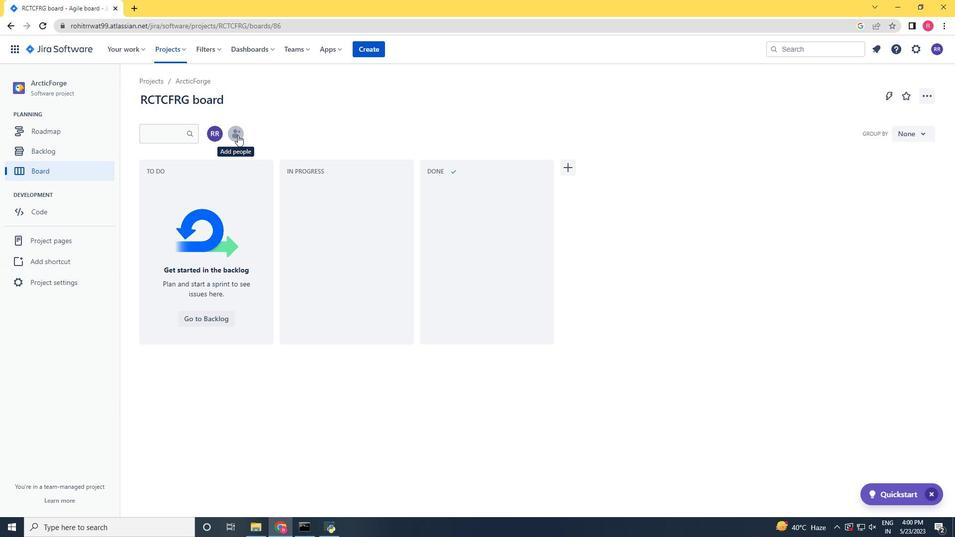 
Action: Mouse pressed left at (238, 134)
Screenshot: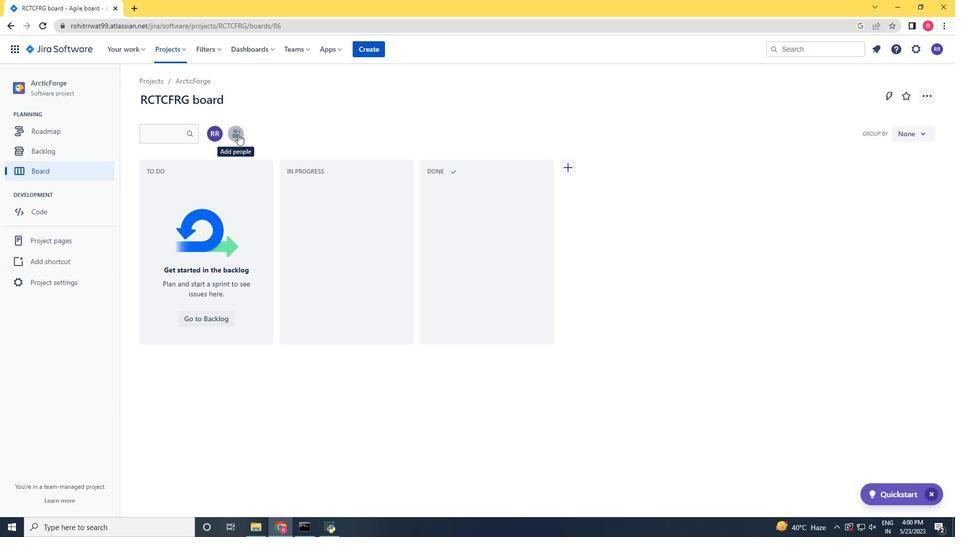 
Action: Mouse moved to (237, 134)
Screenshot: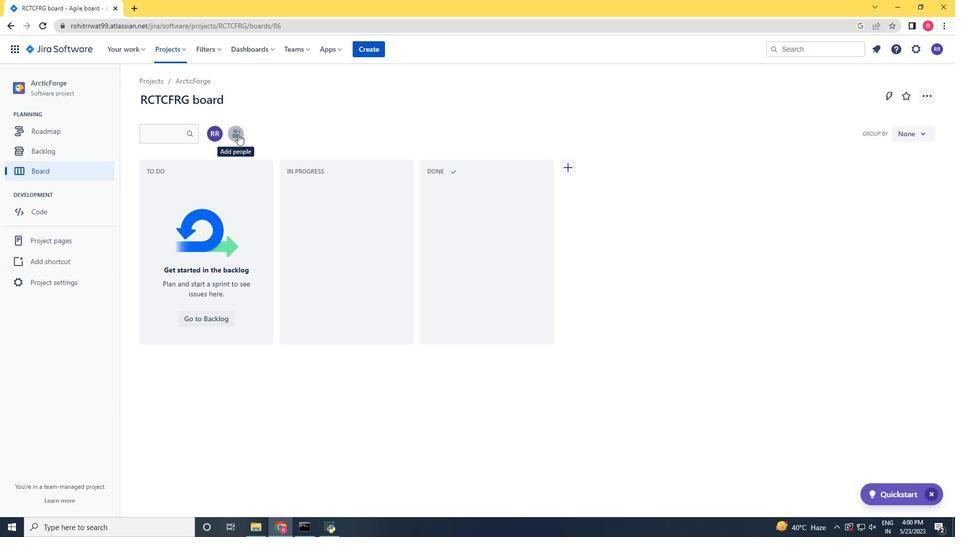 
Action: Key pressed softage.2<Key.shift><Key.shift><Key.shift><Key.shift><Key.shift><Key.shift><Key.shift><Key.shift><Key.shift><Key.shift><Key.shift><Key.shift><Key.shift><Key.shift><Key.shift><Key.shift><Key.shift><Key.shift>@softage.net
Screenshot: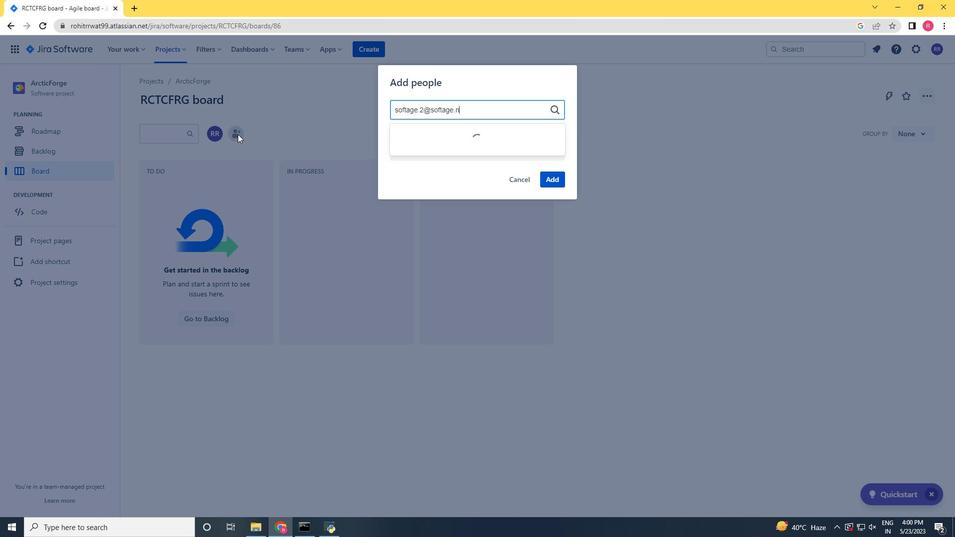 
Action: Mouse moved to (426, 135)
Screenshot: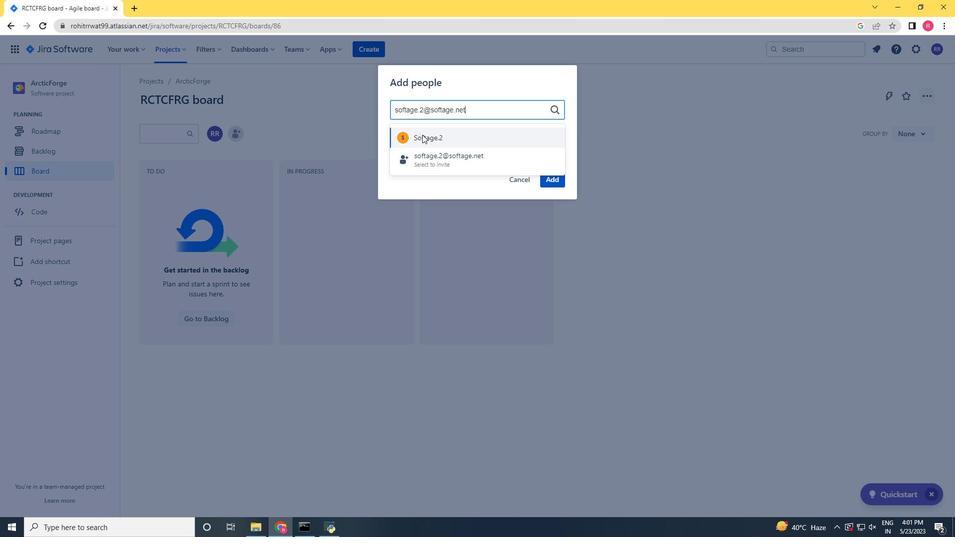
Action: Mouse pressed left at (426, 135)
Screenshot: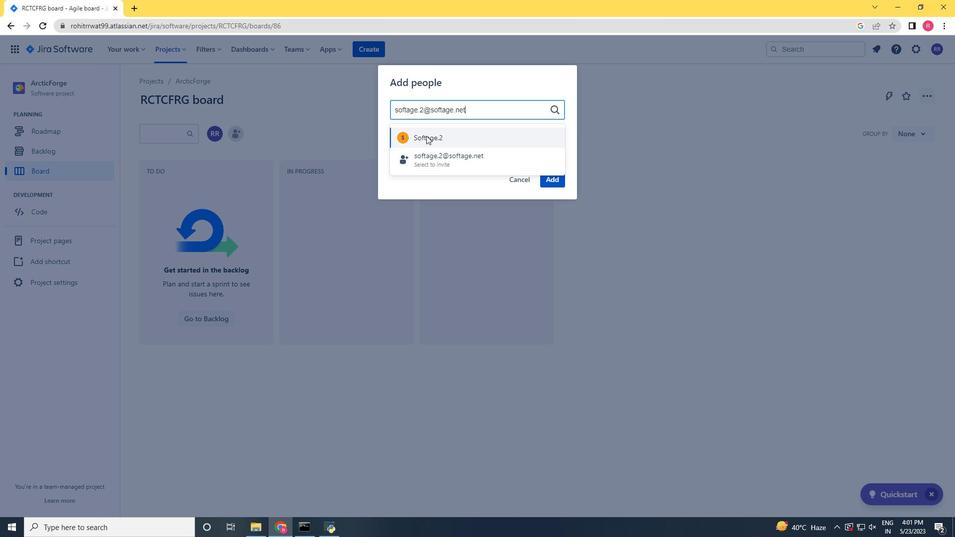 
Action: Mouse moved to (552, 180)
Screenshot: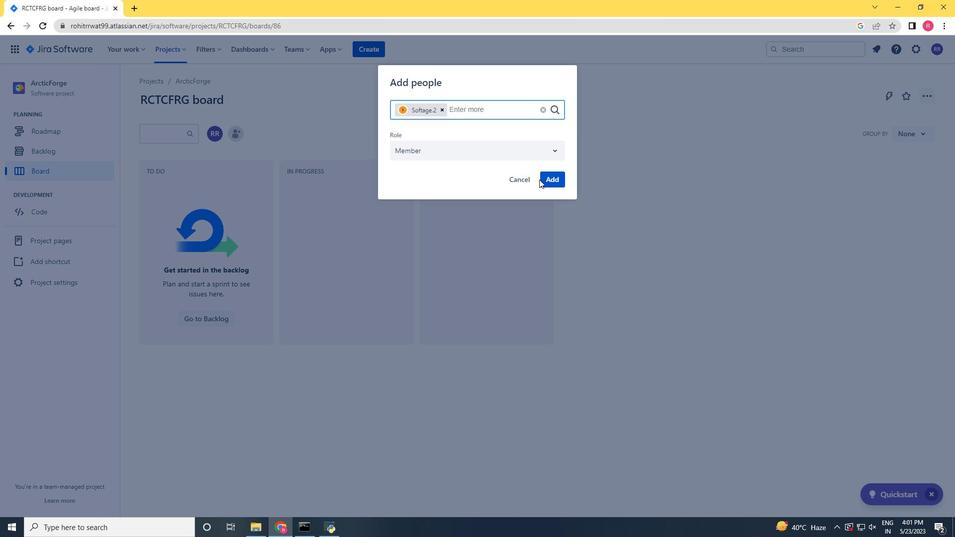 
Action: Mouse pressed left at (552, 180)
Screenshot: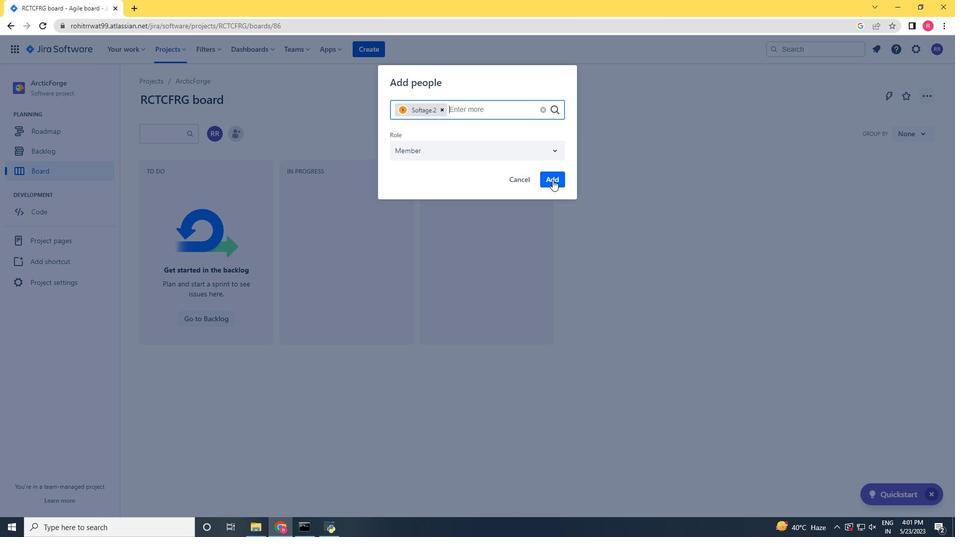 
Action: Mouse moved to (323, 213)
Screenshot: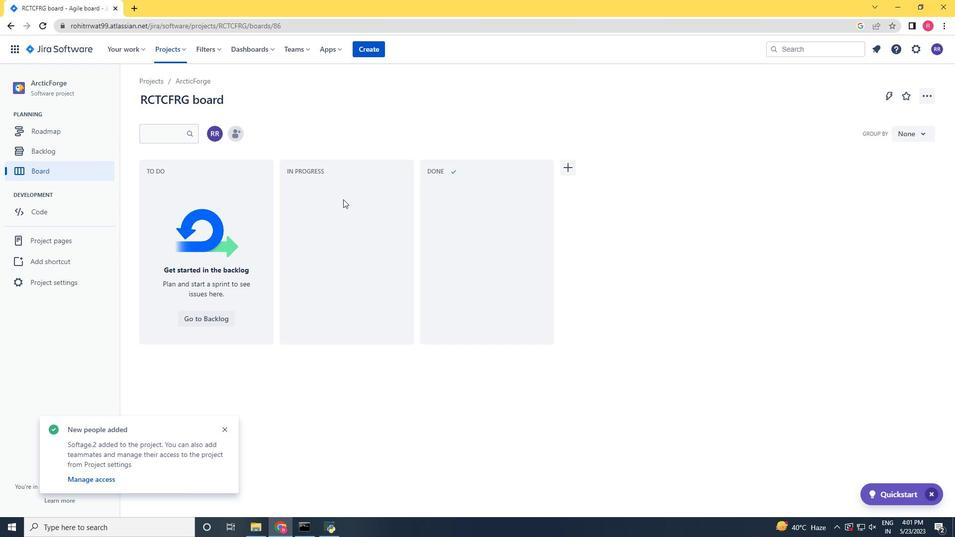 
